 Task: Add an event with the title Second Lunch with Mentor, date '2024/05/10', time 8:50 AM to 10:50 AMand add a description: Welcome to our Effective Presentations Training Workshop, a dynamic and interactive session designed to enhance your presentation skills, boost your confidence, and empower you to deliver impactful and engaging presentations. This workshop is tailored for individuals who want to master the art of delivering effective presentations that captivate audiences and convey their messages with clarity and conviction.Select event color  Grape . Add location for the event as: 321 Dolmabahçe Palace, Istanbul, Turkey, logged in from the account softage.6@softage.netand send the event invitation to softage.7@softage.net and softage.8@softage.net. Set a reminder for the event Daily
Action: Mouse moved to (101, 125)
Screenshot: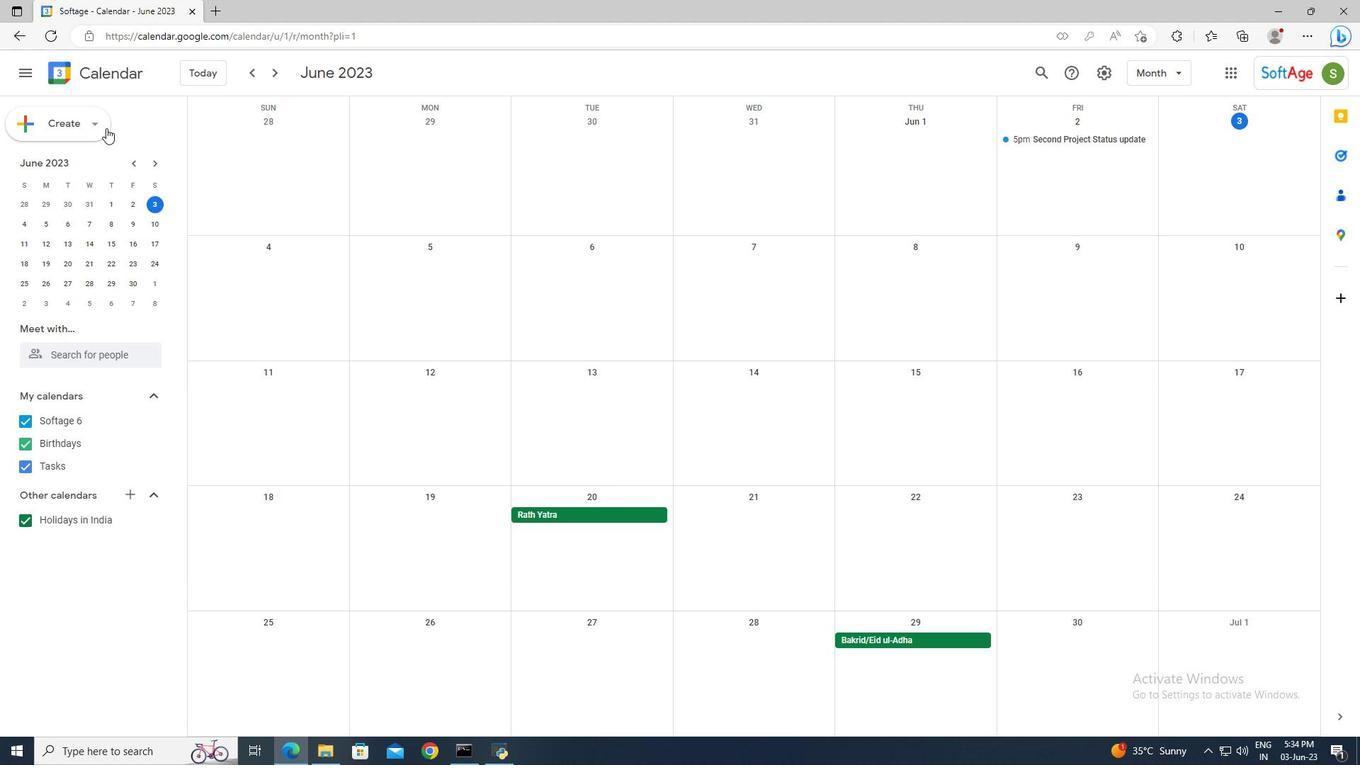 
Action: Mouse pressed left at (101, 125)
Screenshot: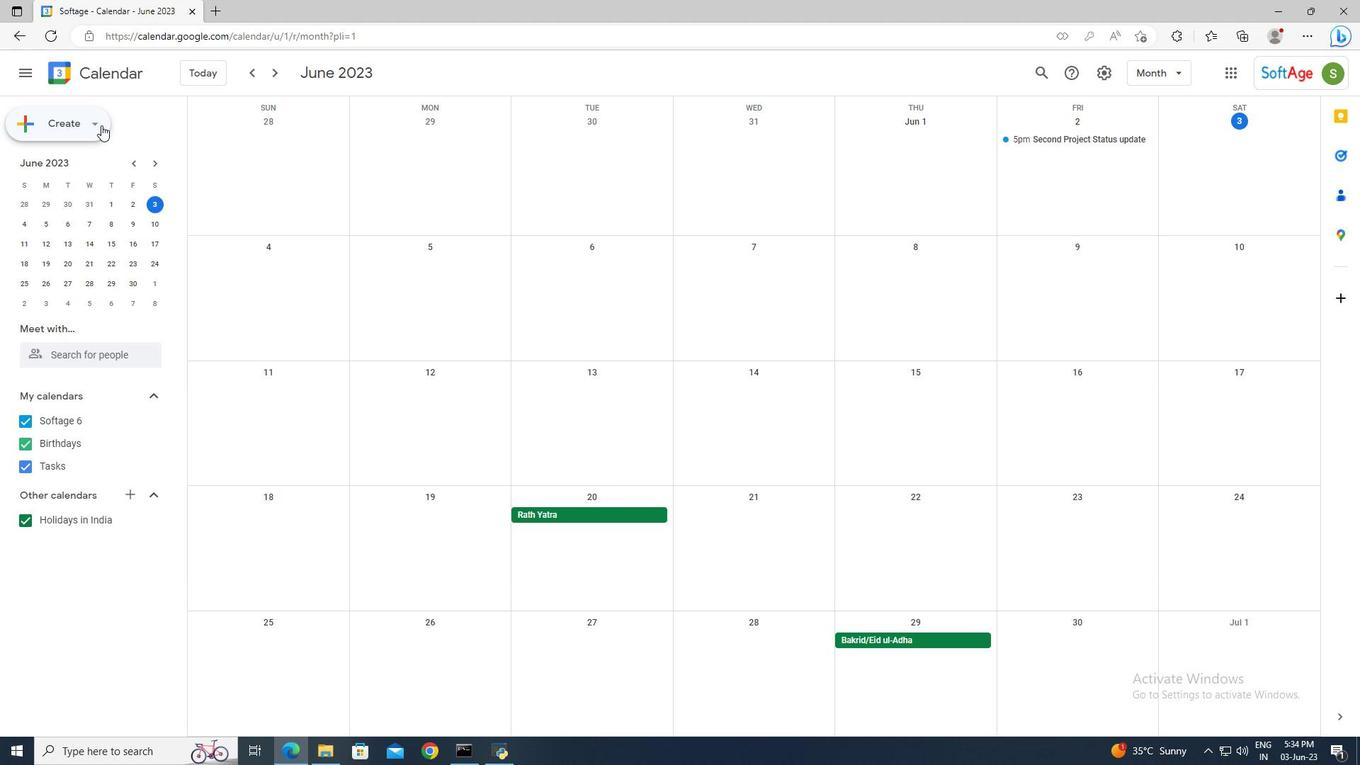 
Action: Mouse moved to (101, 159)
Screenshot: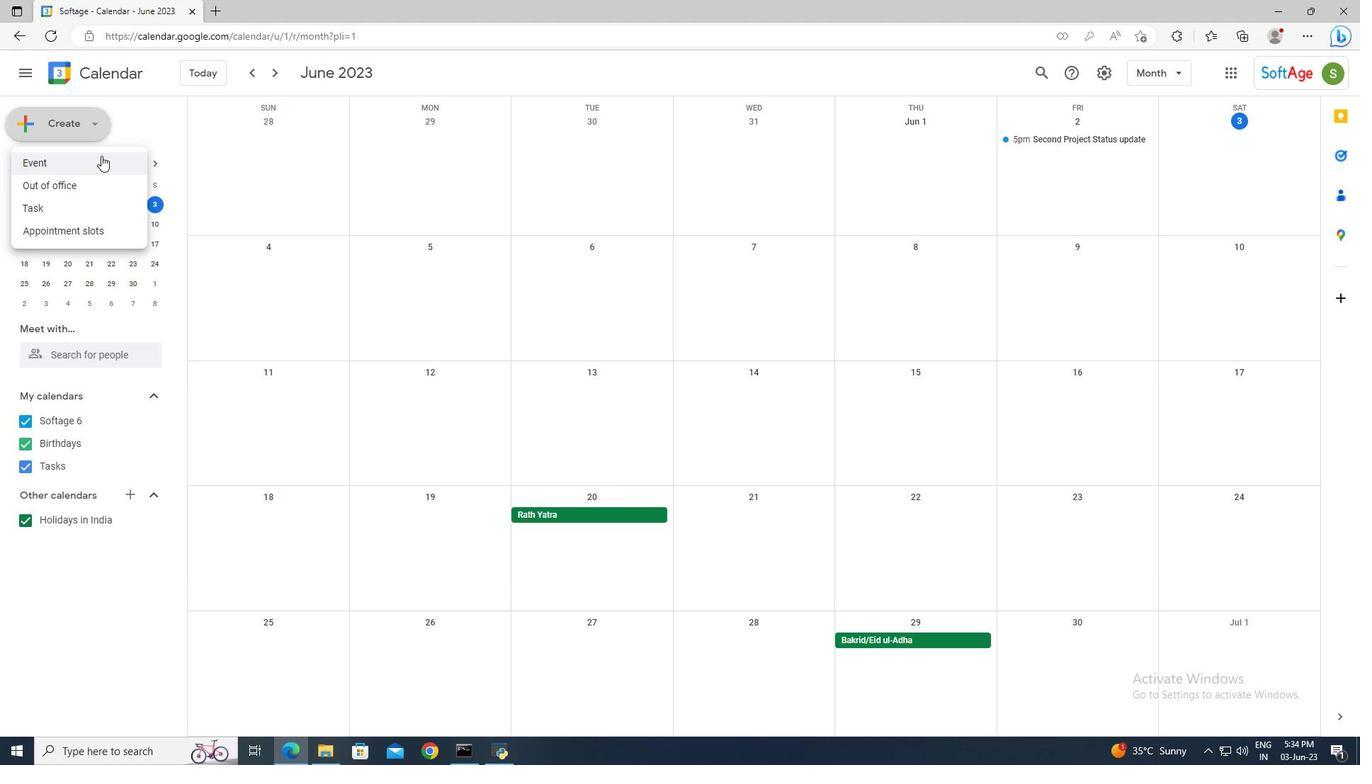
Action: Mouse pressed left at (101, 159)
Screenshot: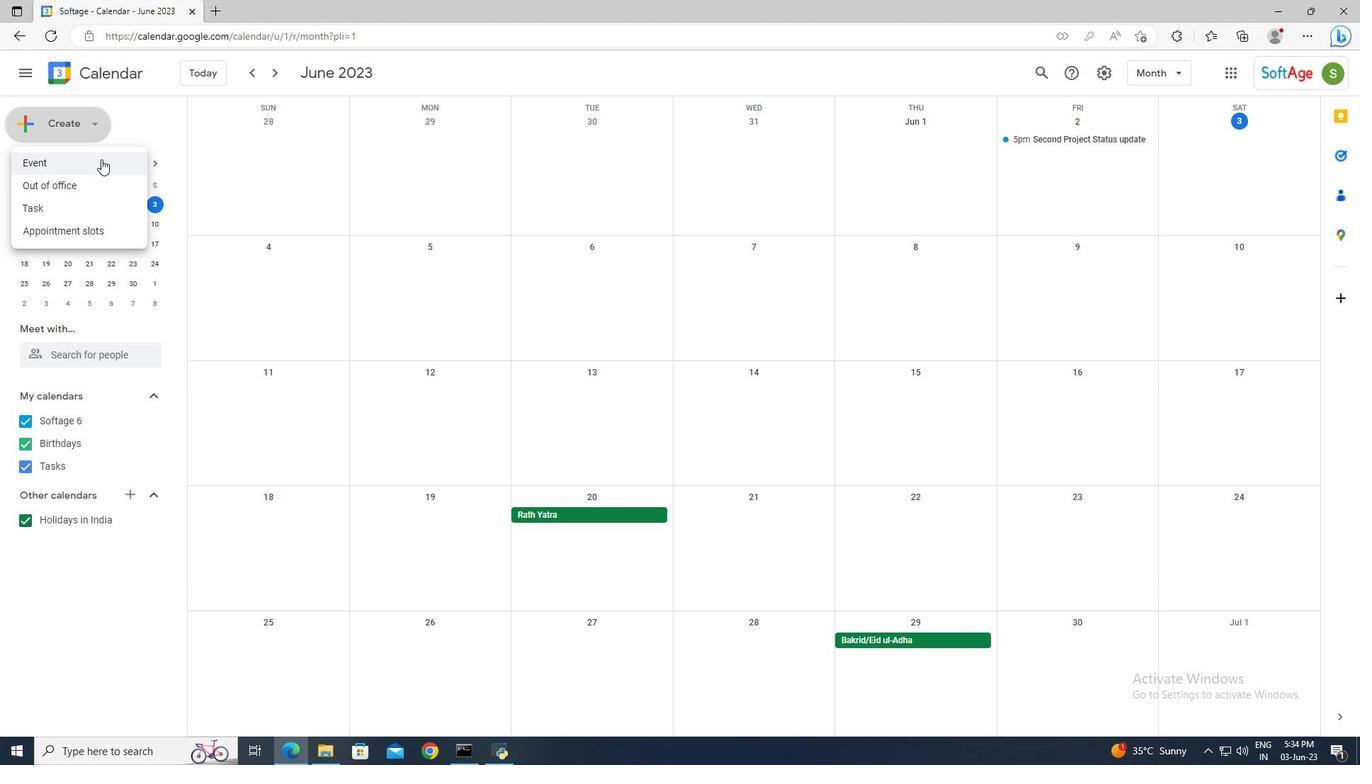 
Action: Mouse moved to (1064, 483)
Screenshot: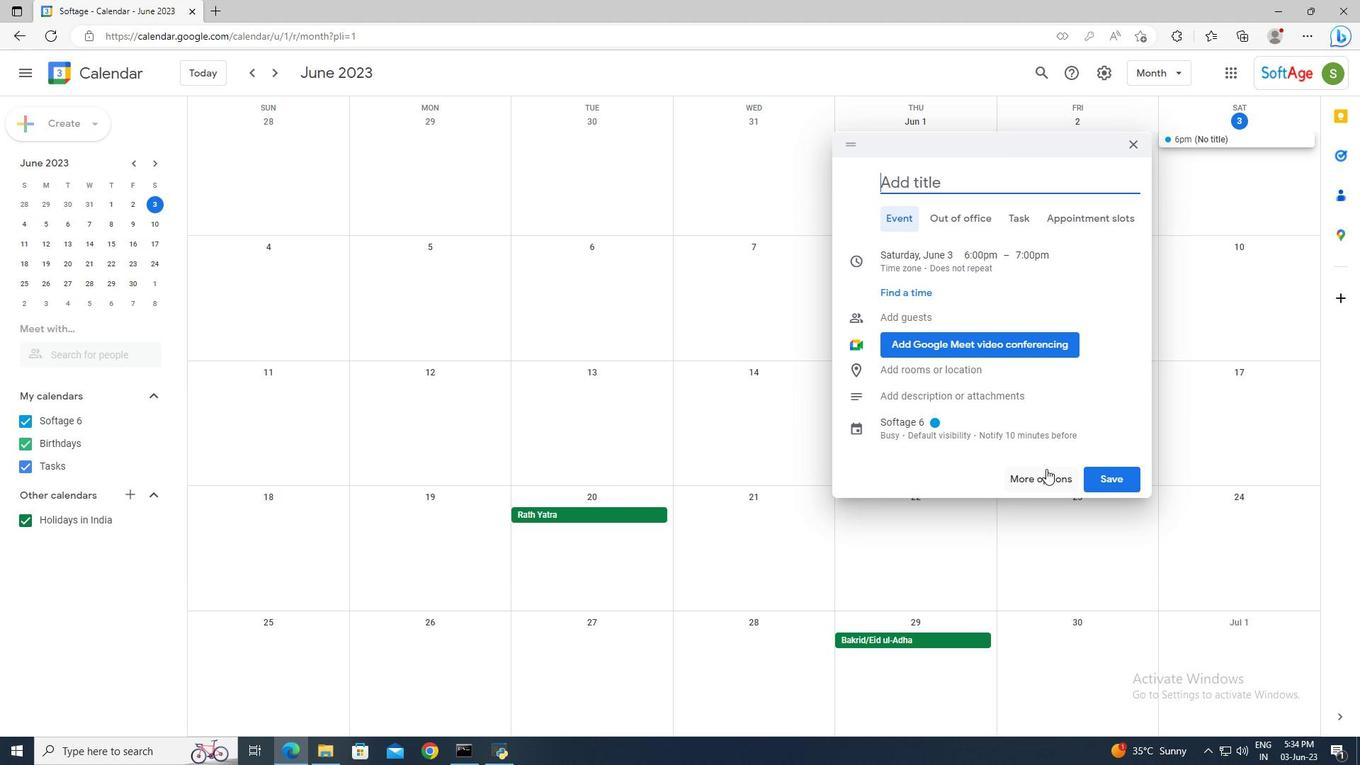 
Action: Mouse pressed left at (1064, 483)
Screenshot: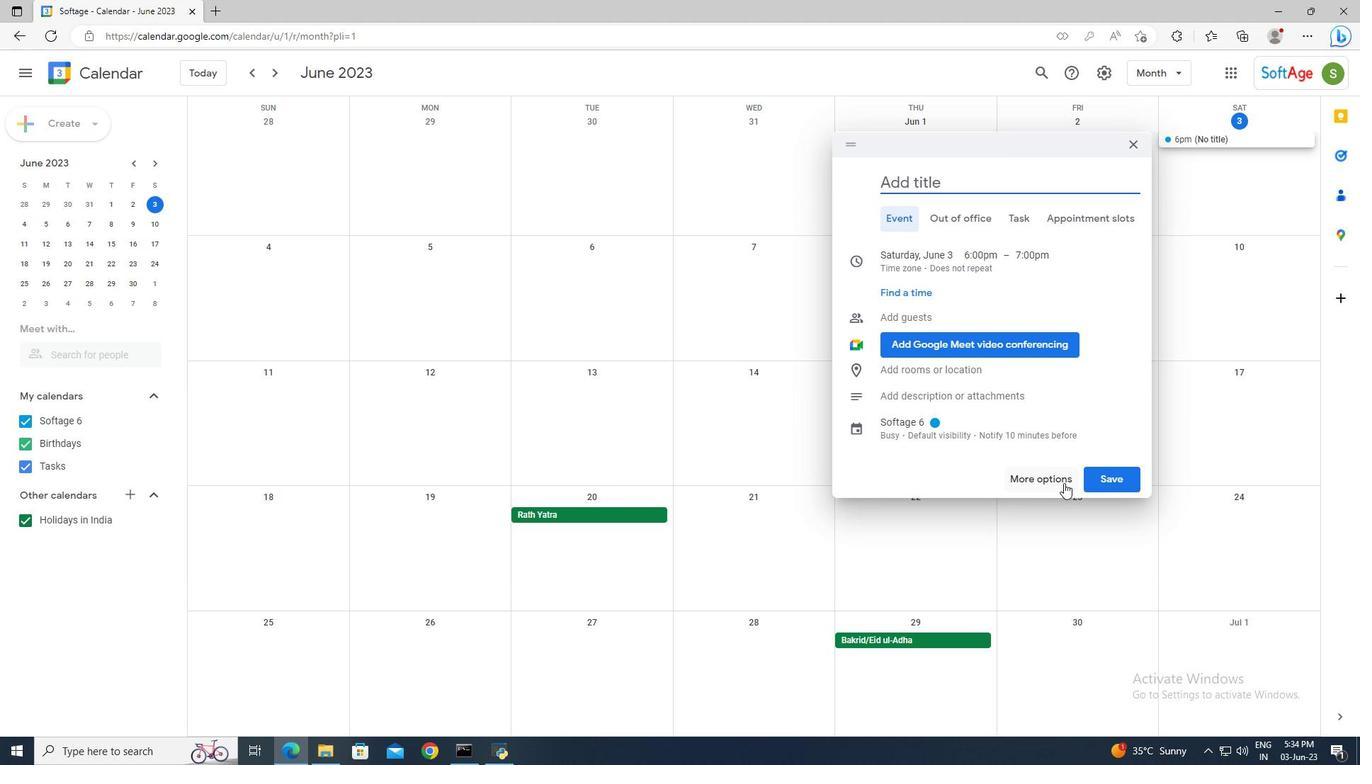 
Action: Mouse moved to (433, 88)
Screenshot: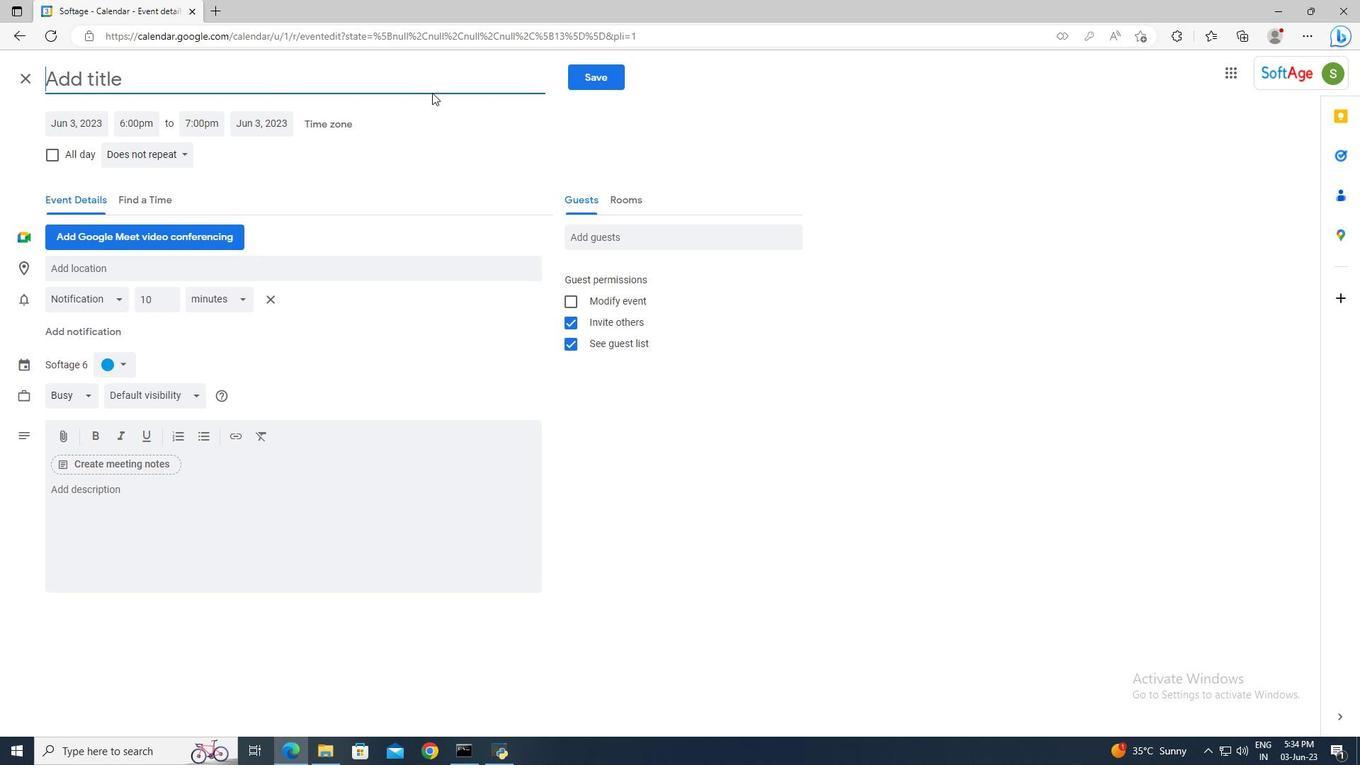 
Action: Mouse pressed left at (433, 88)
Screenshot: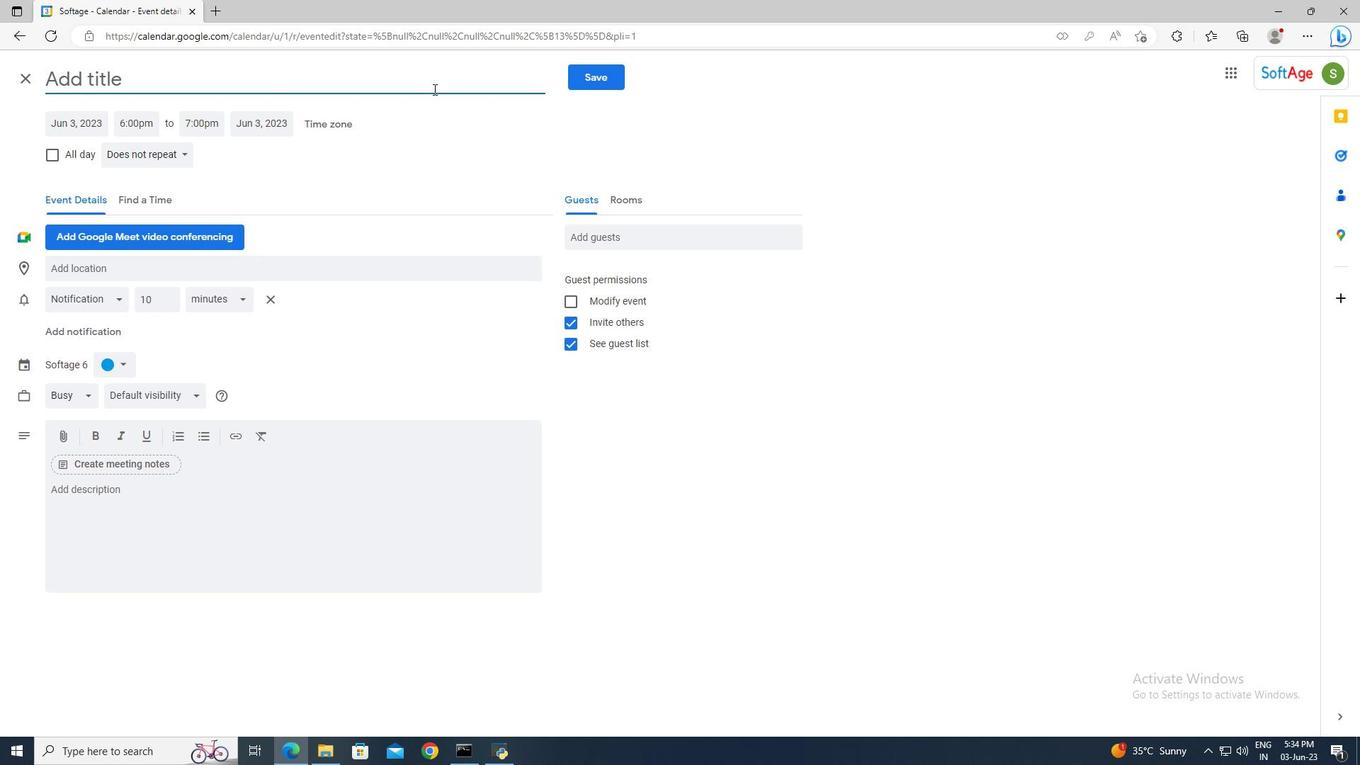 
Action: Mouse moved to (433, 87)
Screenshot: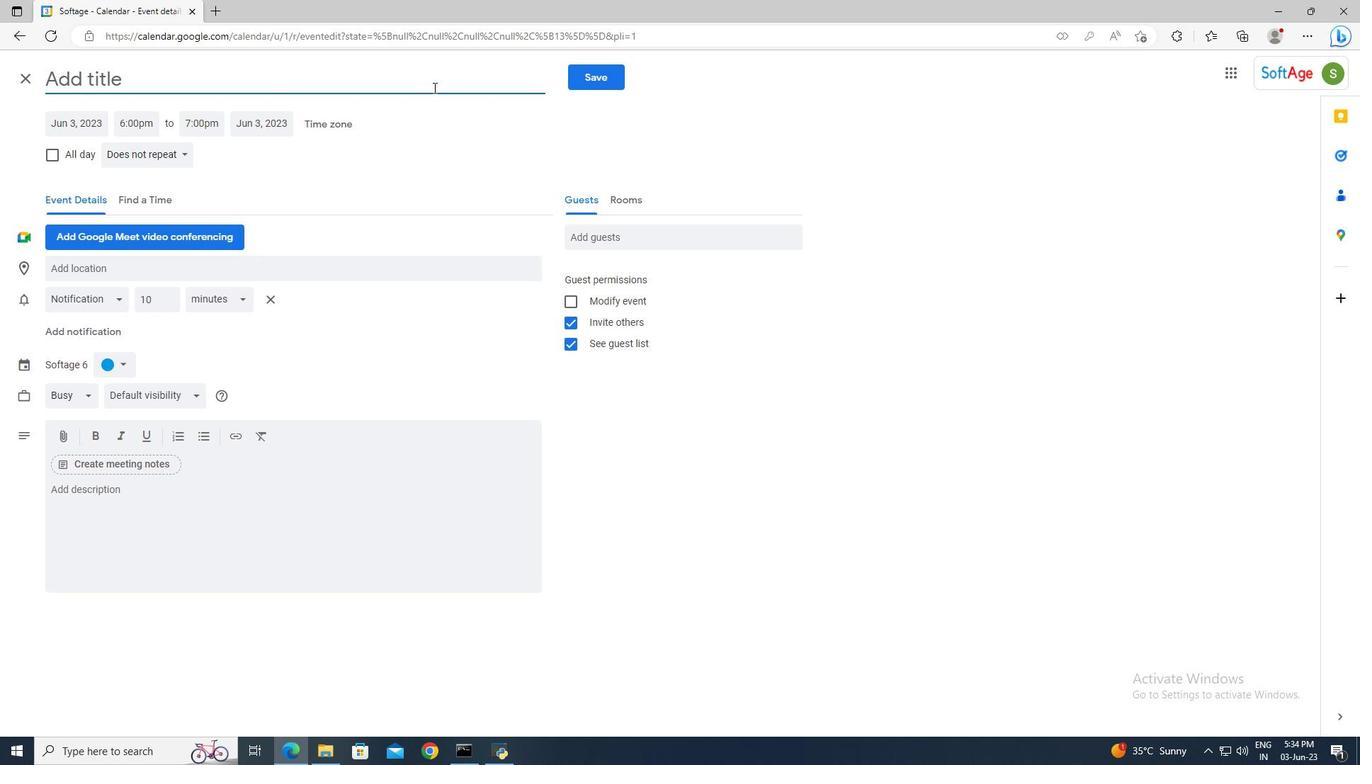 
Action: Key pressed <Key.shift>Second<Key.space><Key.shift>Lunch<Key.space>with<Key.space><Key.shift>Mentor
Screenshot: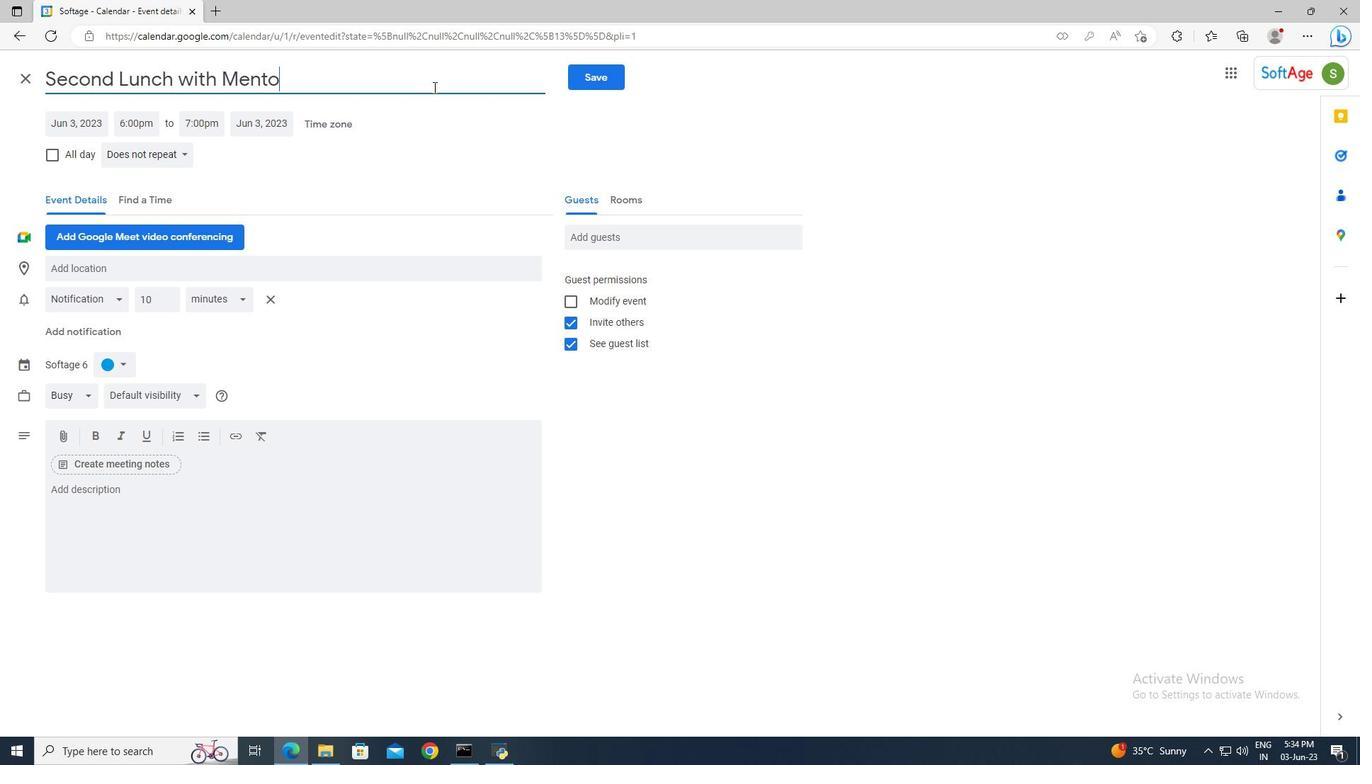 
Action: Mouse moved to (104, 119)
Screenshot: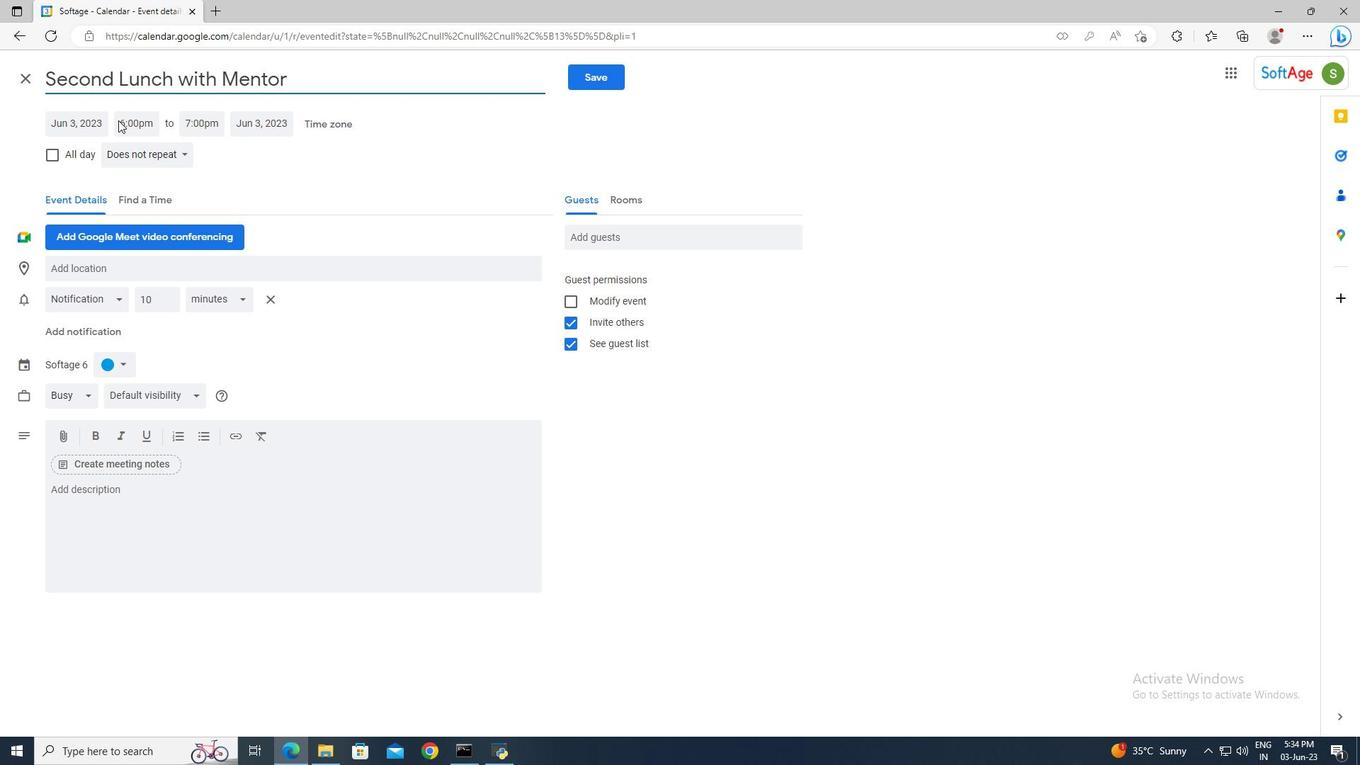 
Action: Mouse pressed left at (104, 119)
Screenshot: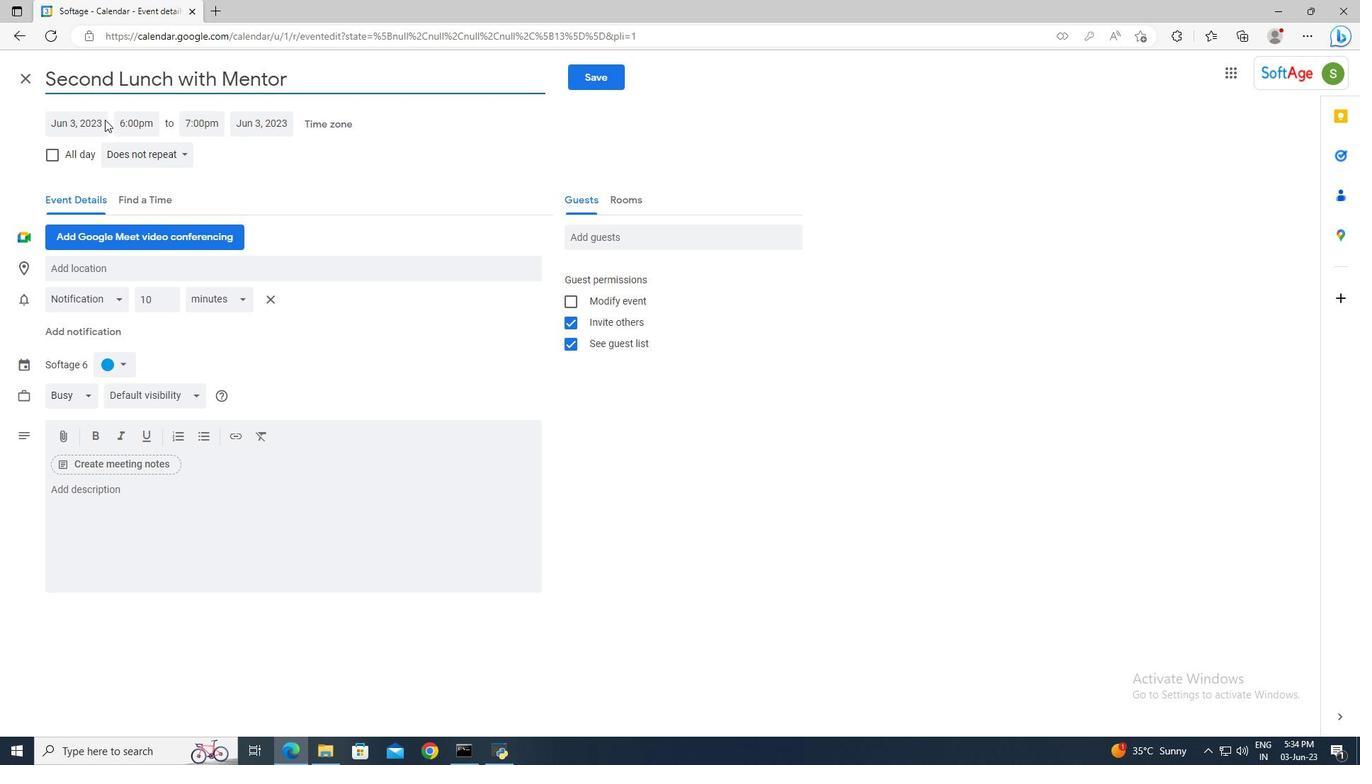 
Action: Mouse moved to (223, 153)
Screenshot: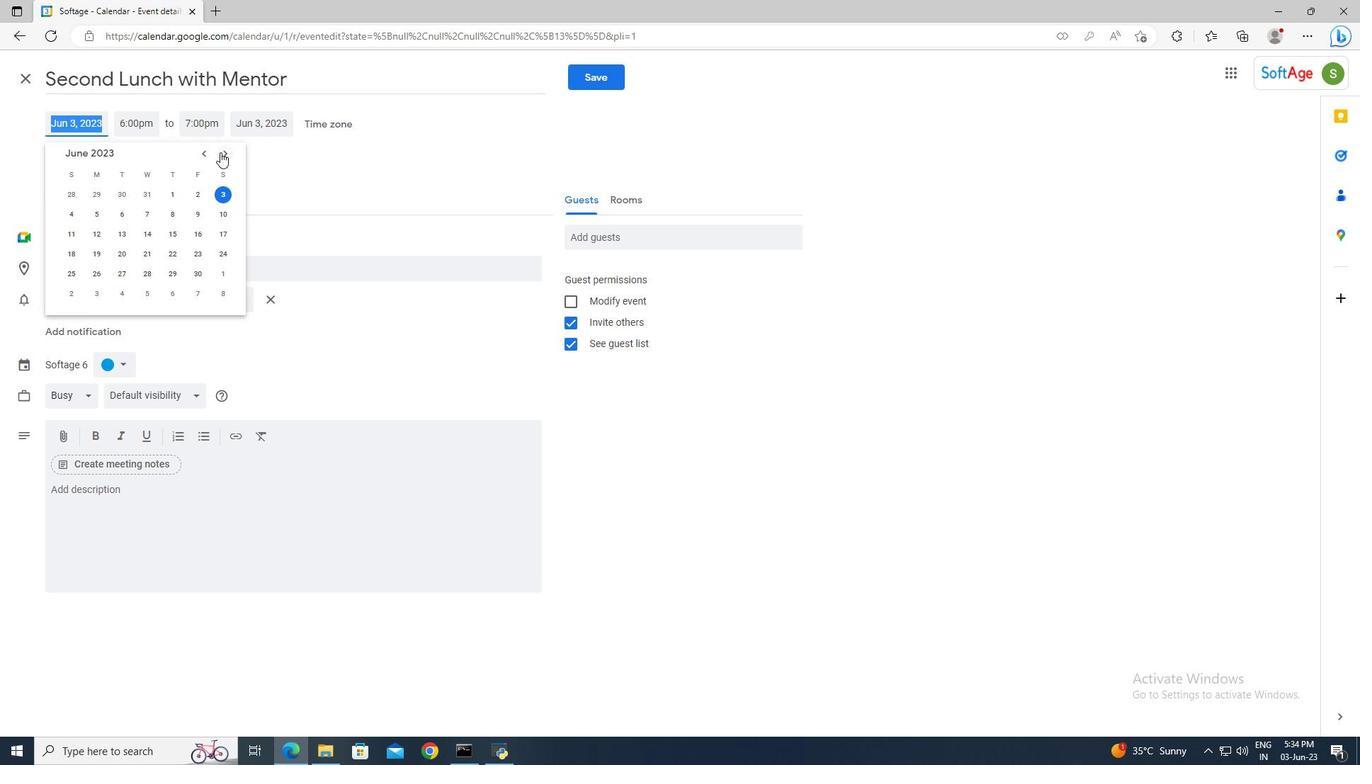 
Action: Mouse pressed left at (223, 153)
Screenshot: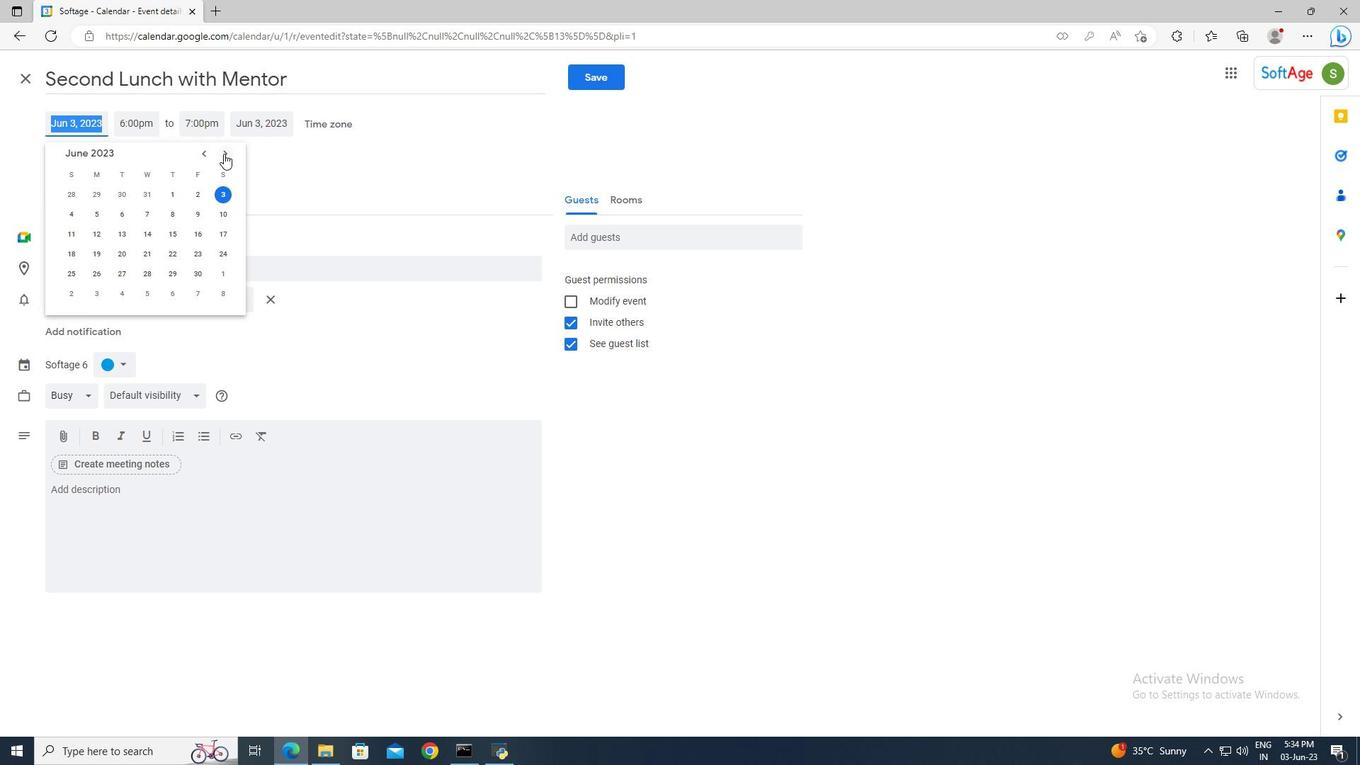 
Action: Mouse pressed left at (223, 153)
Screenshot: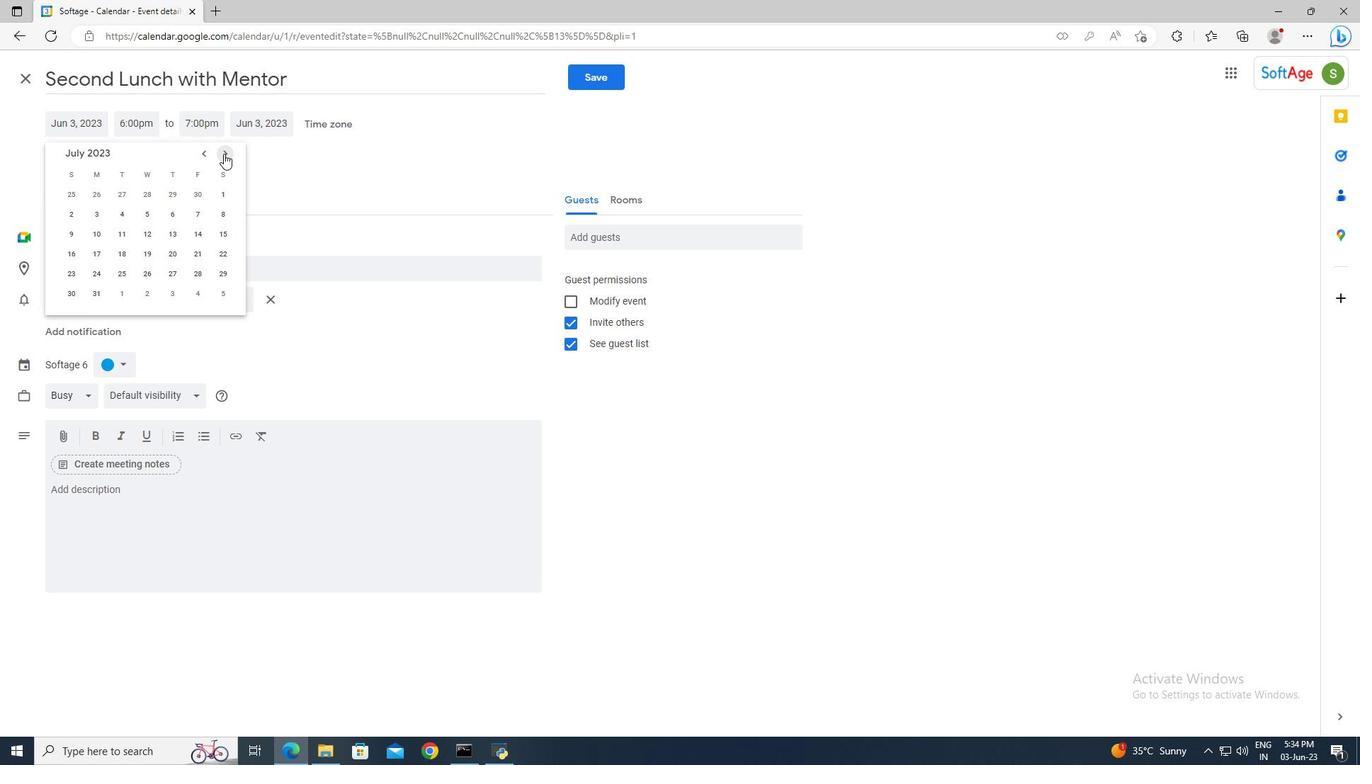 
Action: Mouse pressed left at (223, 153)
Screenshot: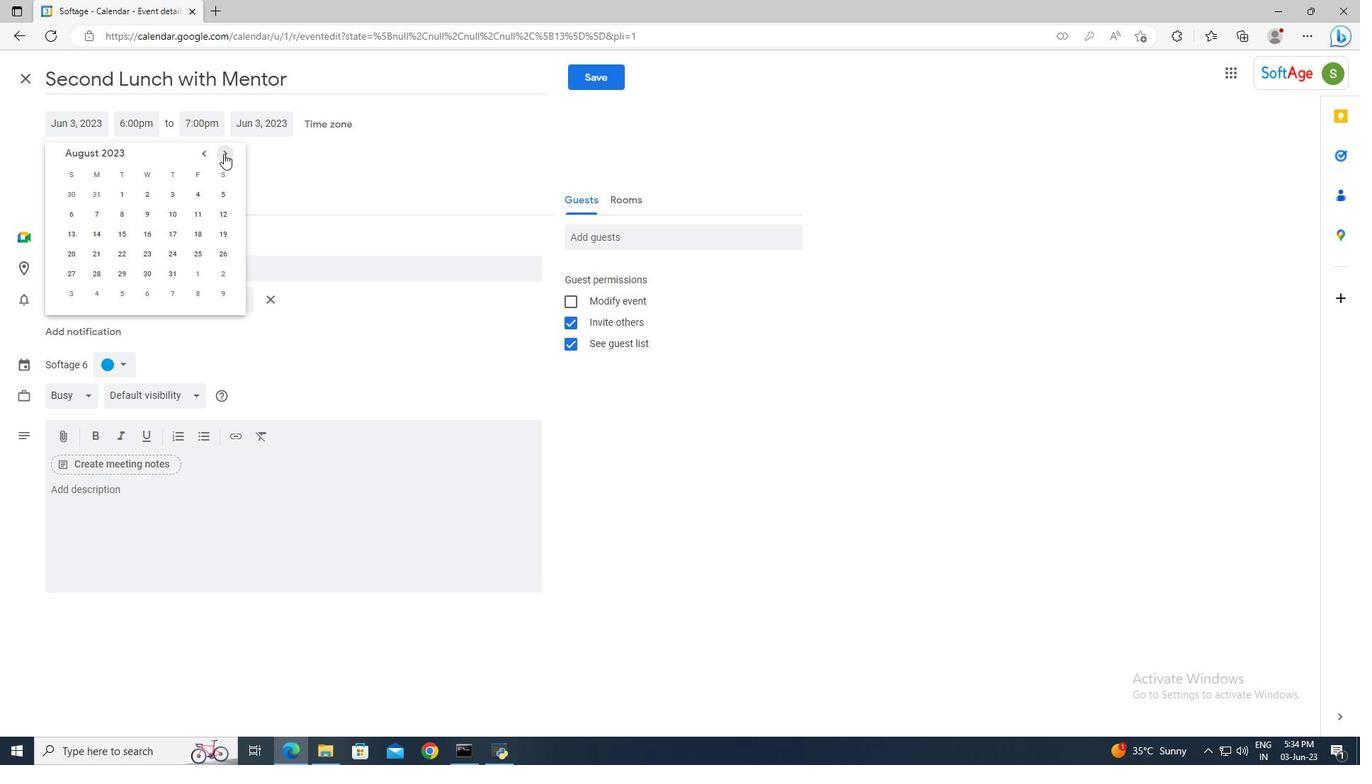 
Action: Mouse pressed left at (223, 153)
Screenshot: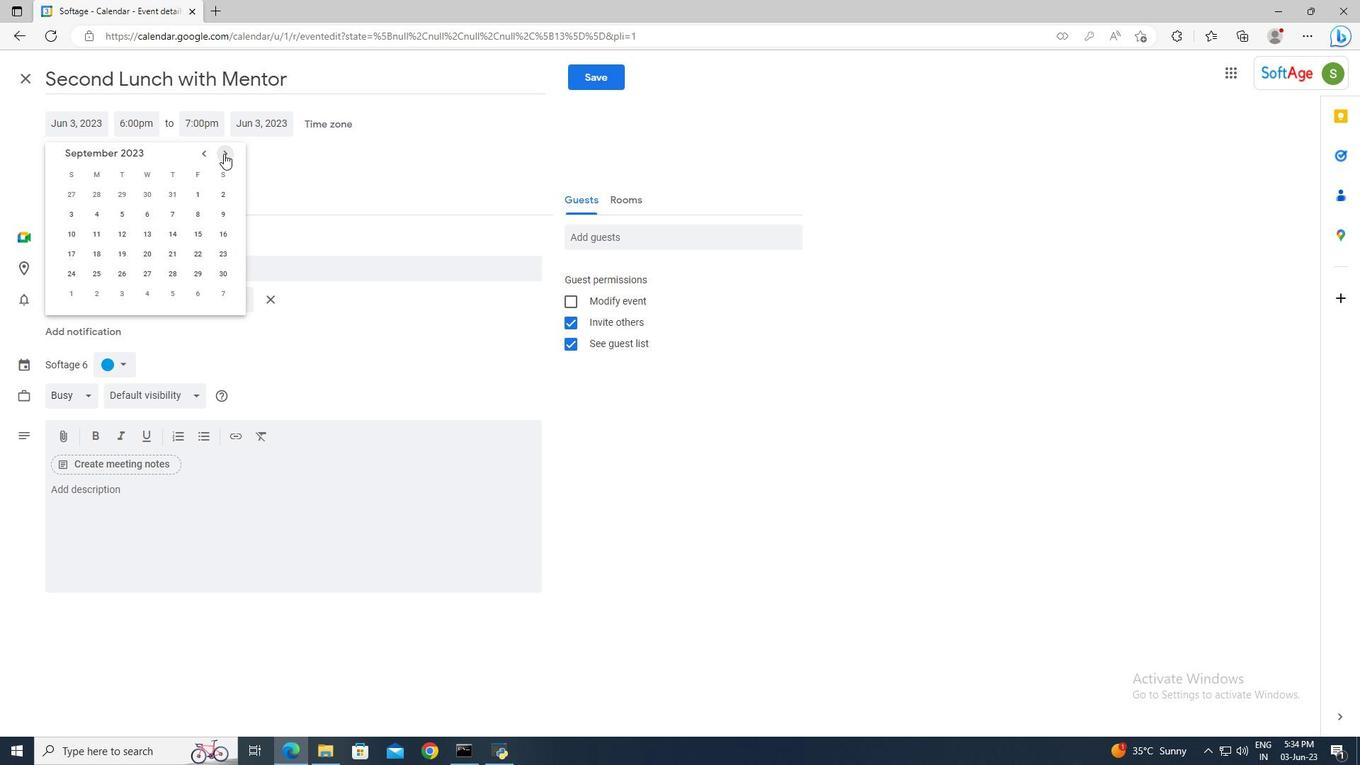 
Action: Mouse pressed left at (223, 153)
Screenshot: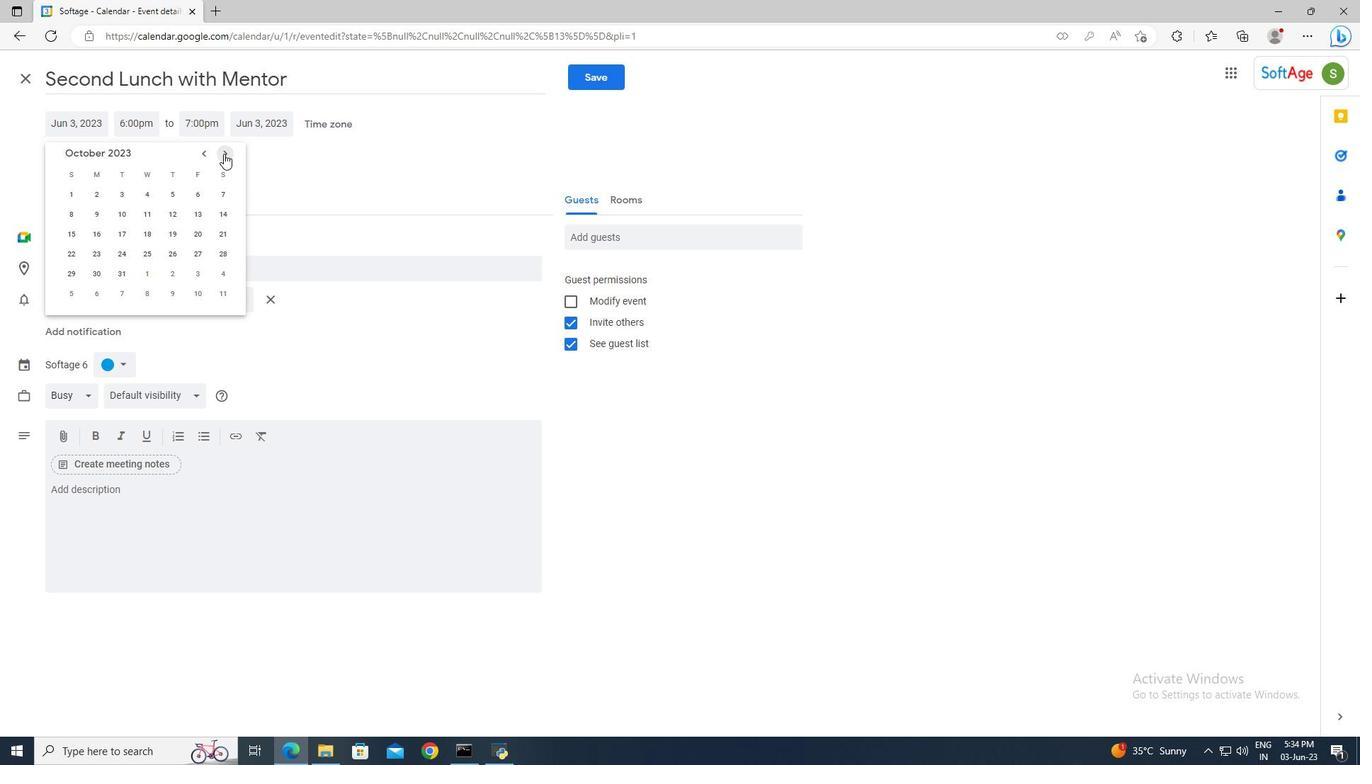 
Action: Mouse pressed left at (223, 153)
Screenshot: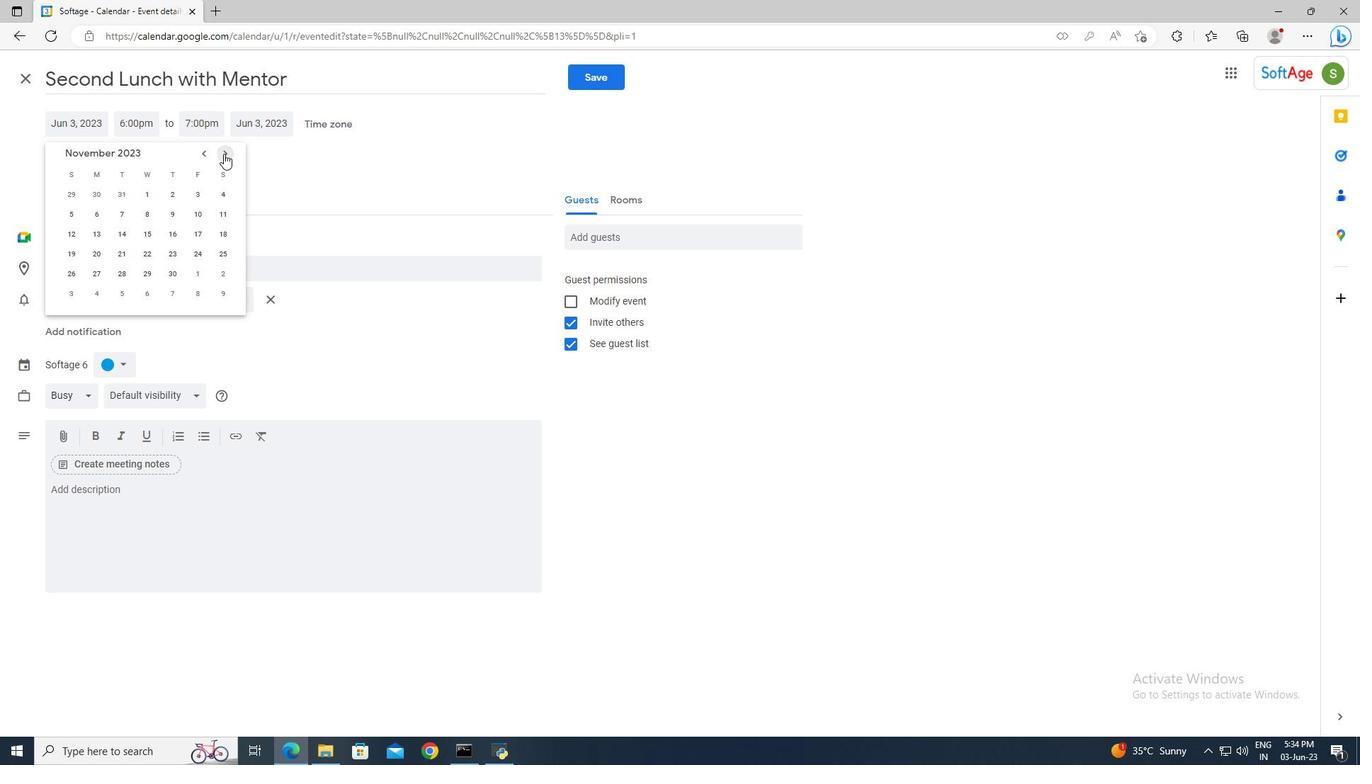 
Action: Mouse pressed left at (223, 153)
Screenshot: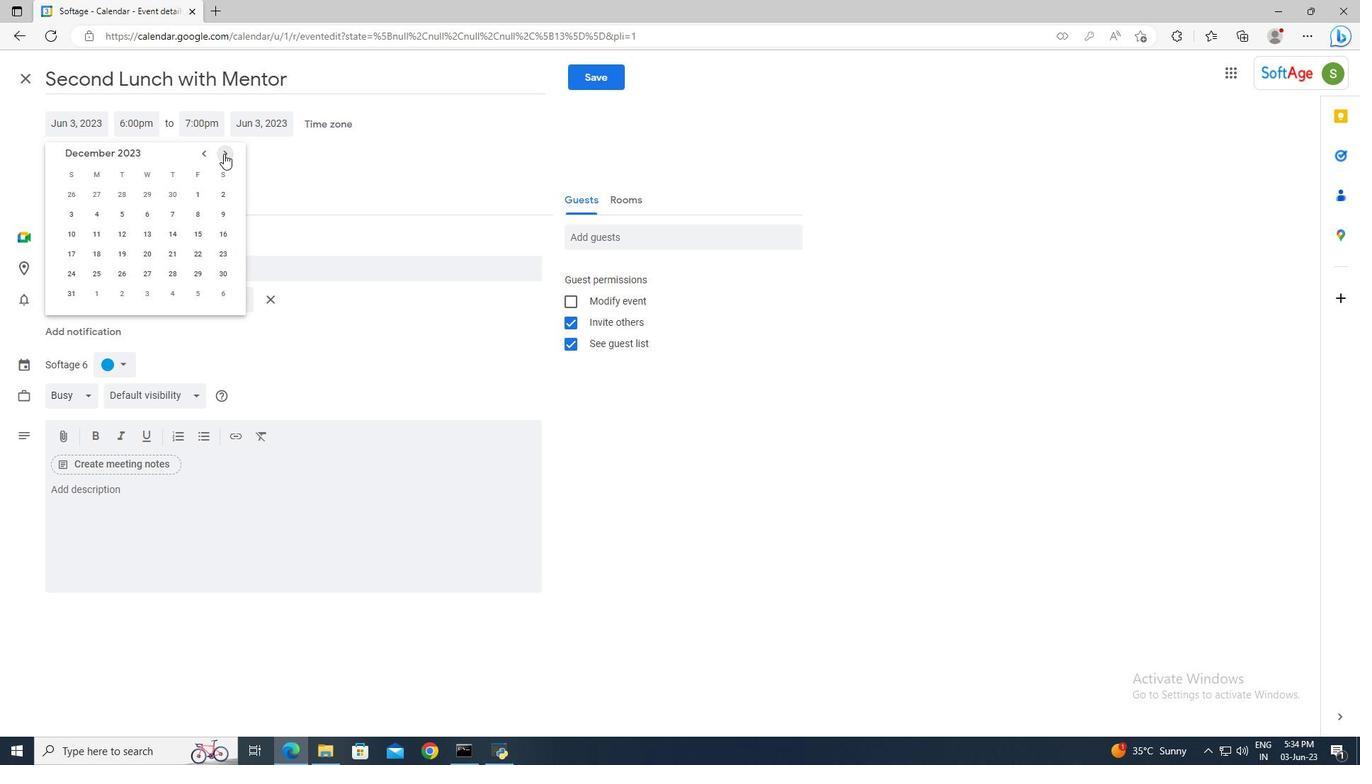 
Action: Mouse pressed left at (223, 153)
Screenshot: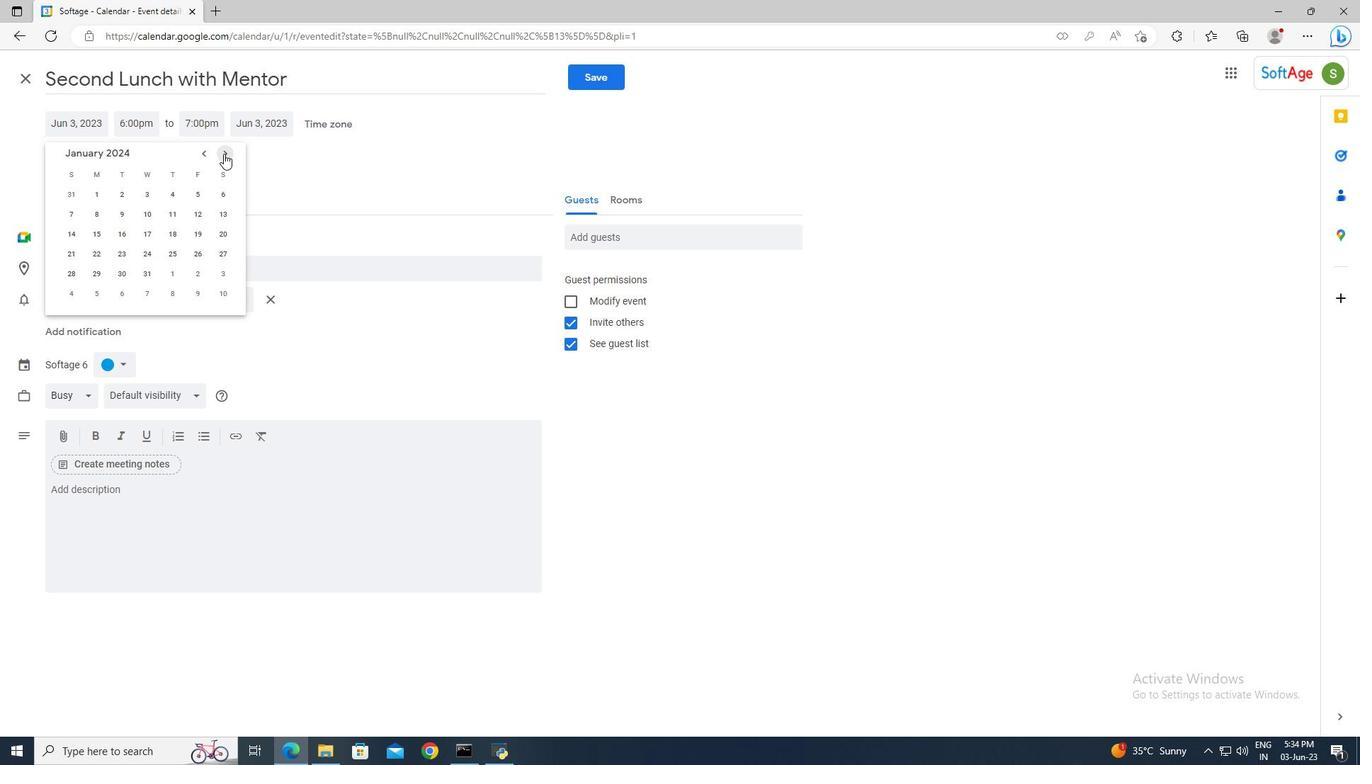 
Action: Mouse pressed left at (223, 153)
Screenshot: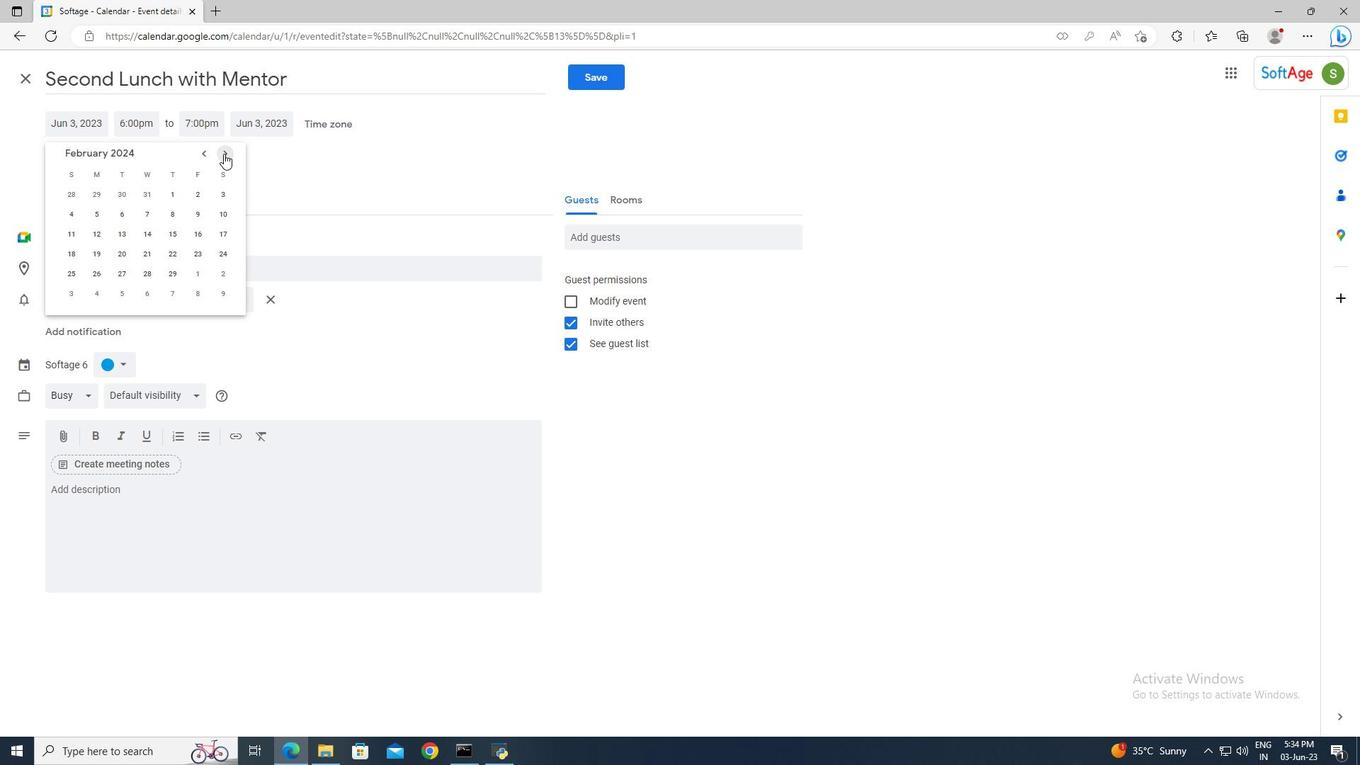 
Action: Mouse pressed left at (223, 153)
Screenshot: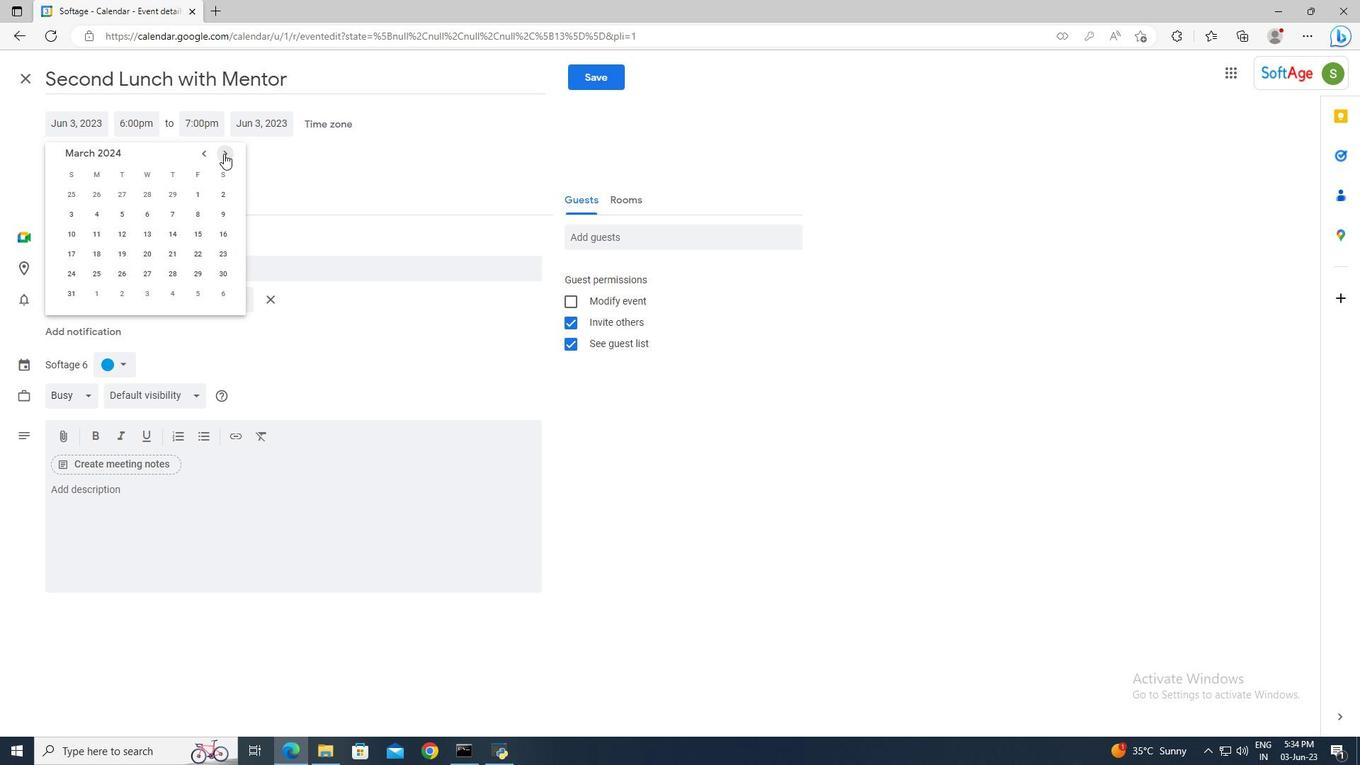 
Action: Mouse pressed left at (223, 153)
Screenshot: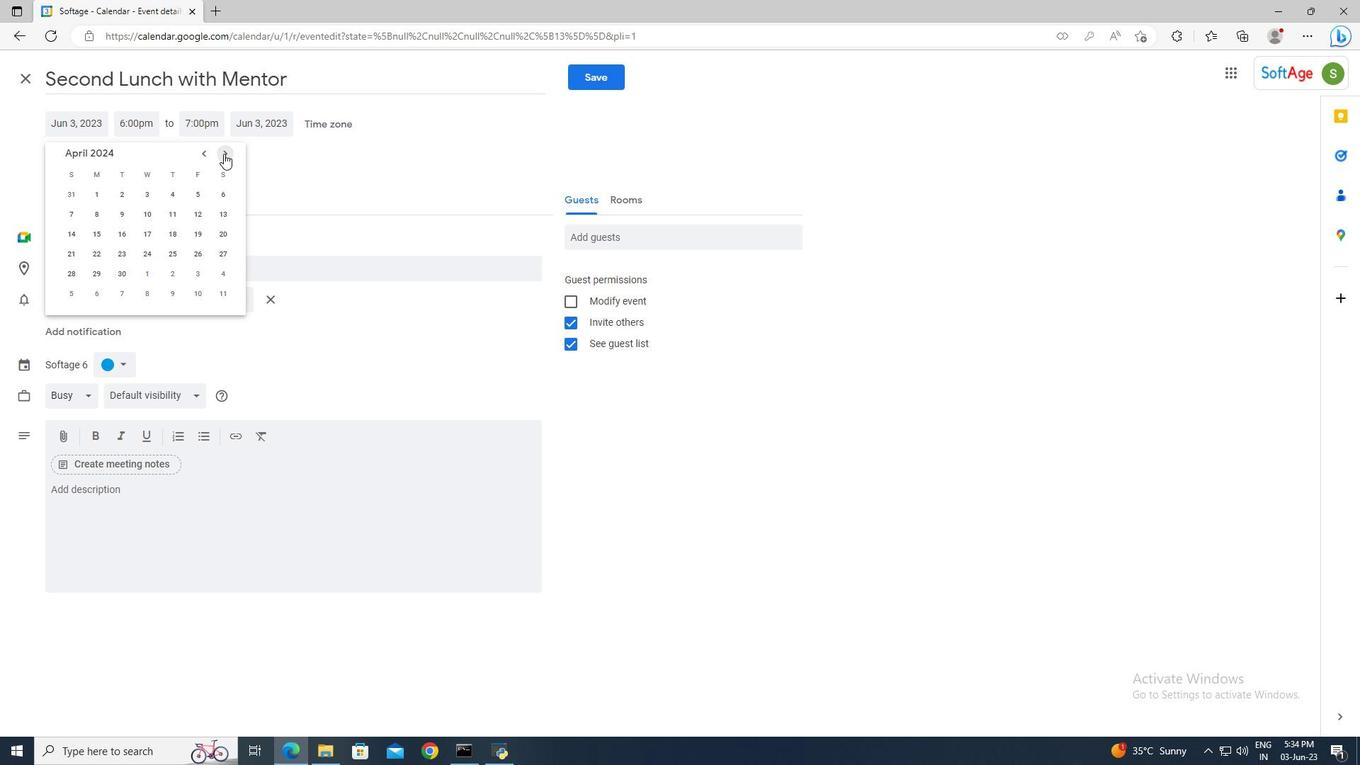 
Action: Mouse moved to (204, 212)
Screenshot: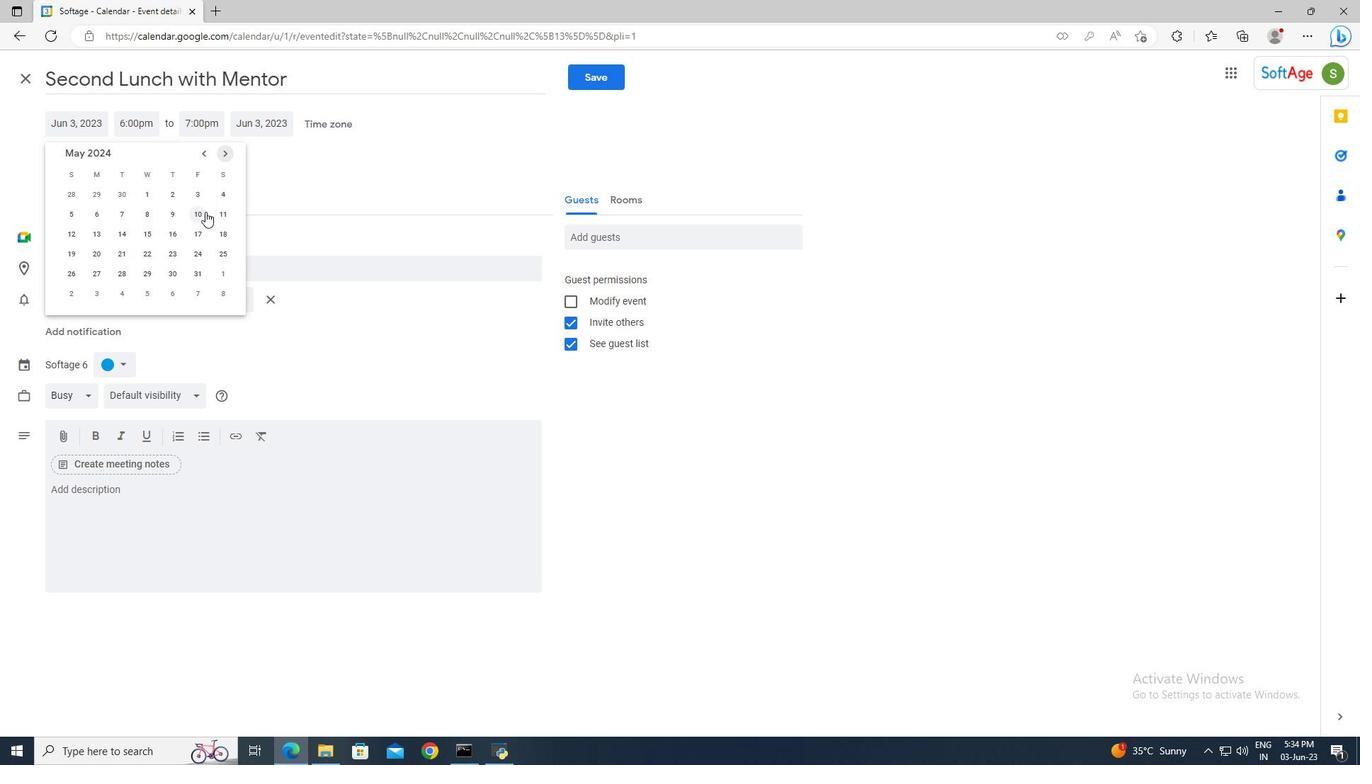 
Action: Mouse pressed left at (204, 212)
Screenshot: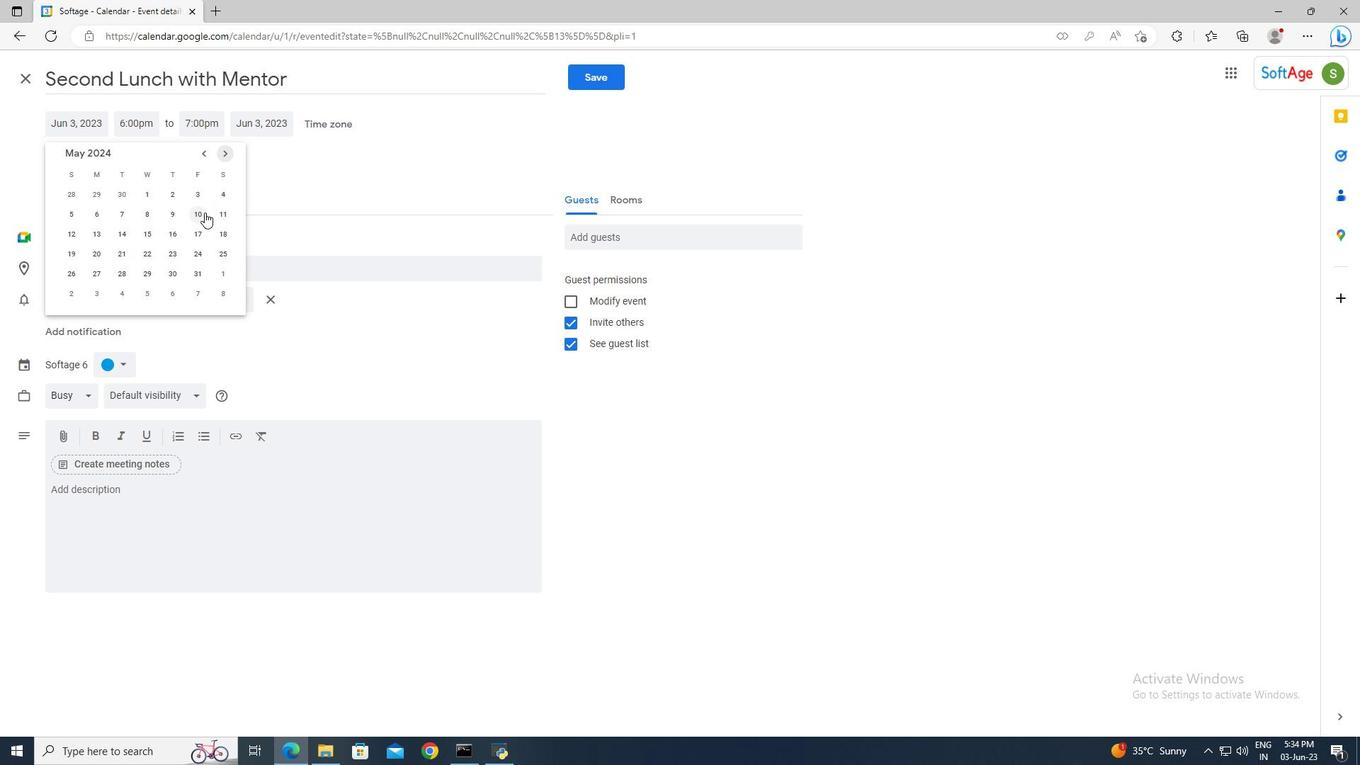 
Action: Mouse moved to (147, 126)
Screenshot: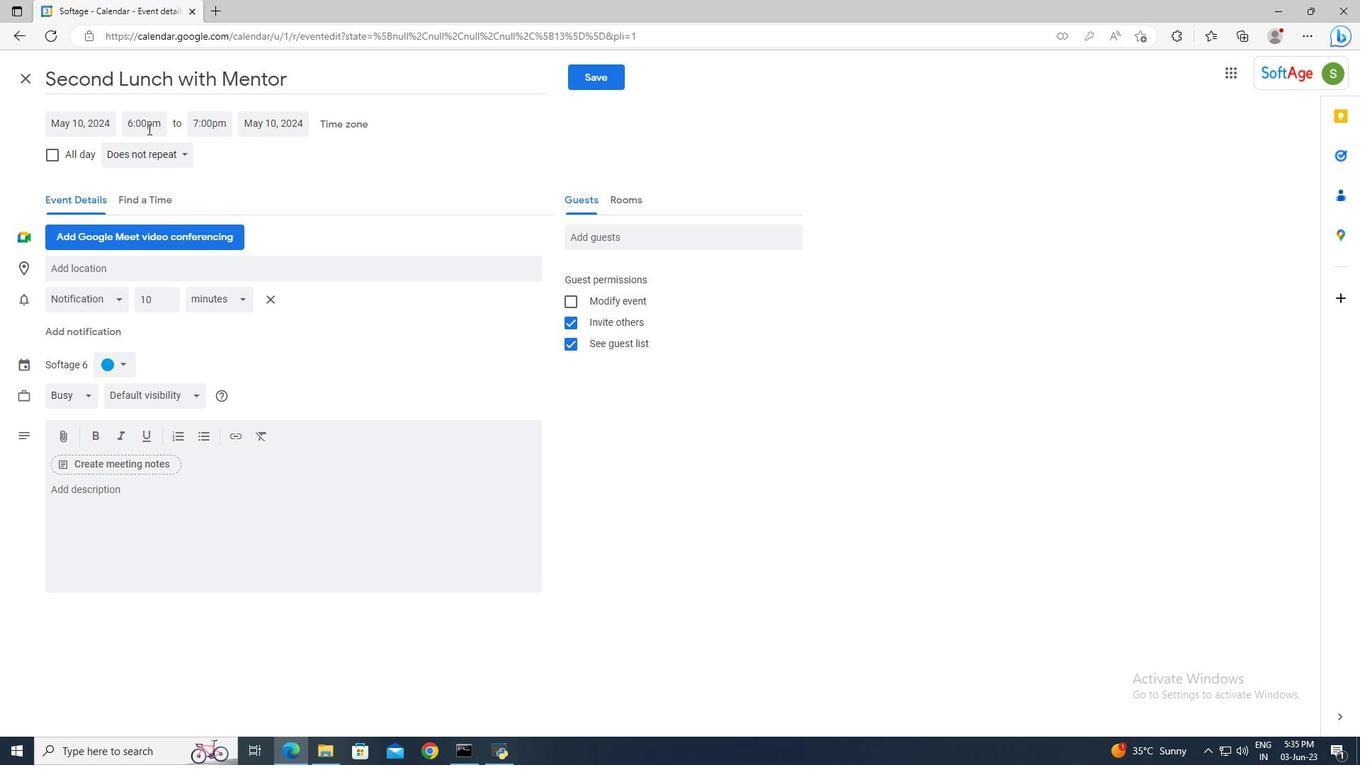 
Action: Mouse pressed left at (147, 126)
Screenshot: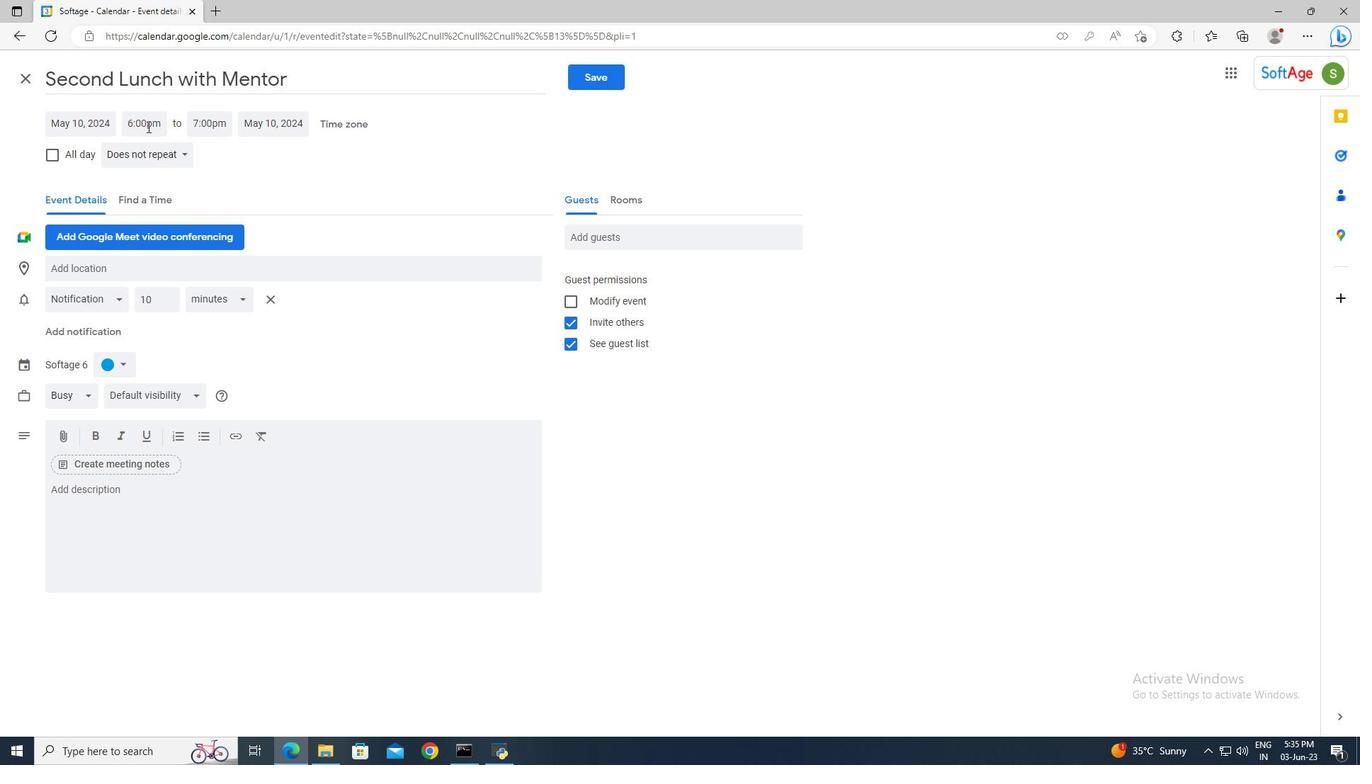 
Action: Key pressed 8<Key.shift_r>:50am<Key.enter><Key.tab>10<Key.shift>:50<Key.enter>
Screenshot: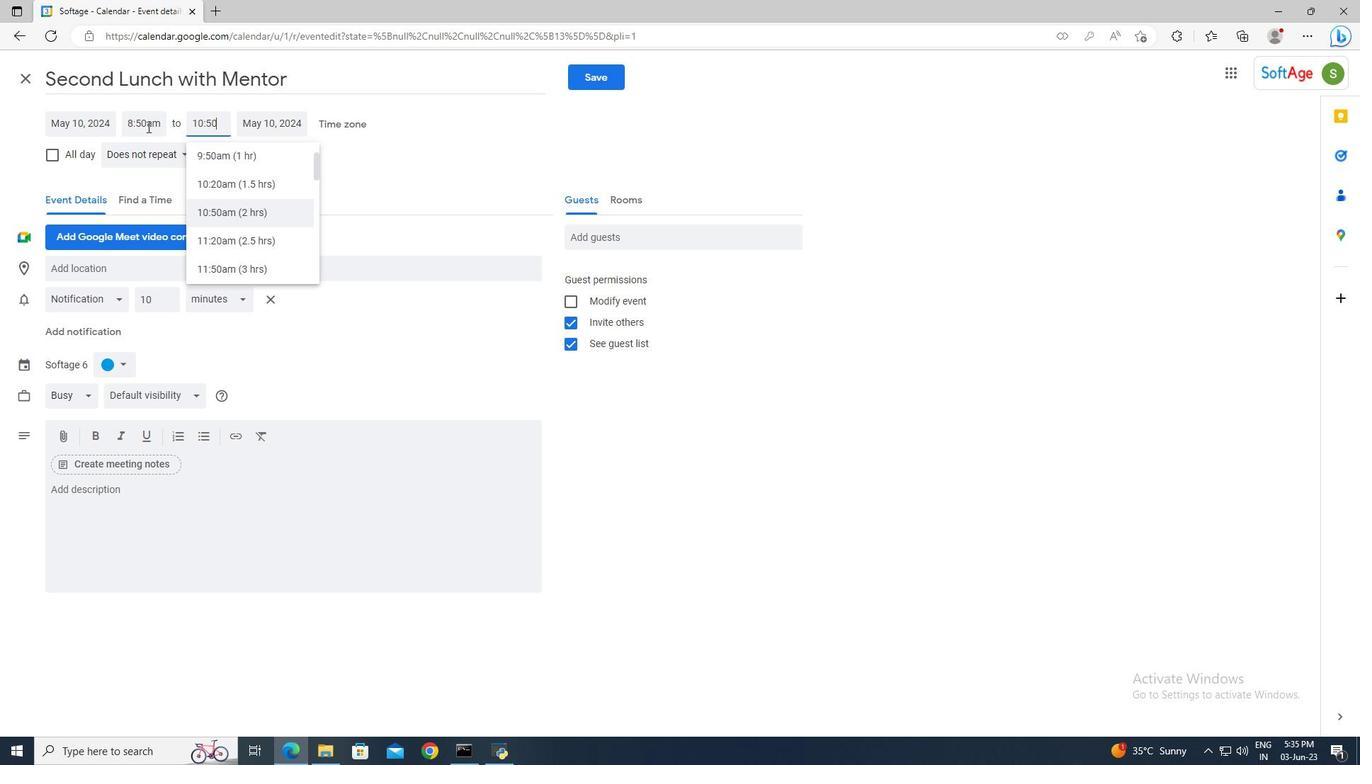 
Action: Mouse moved to (155, 505)
Screenshot: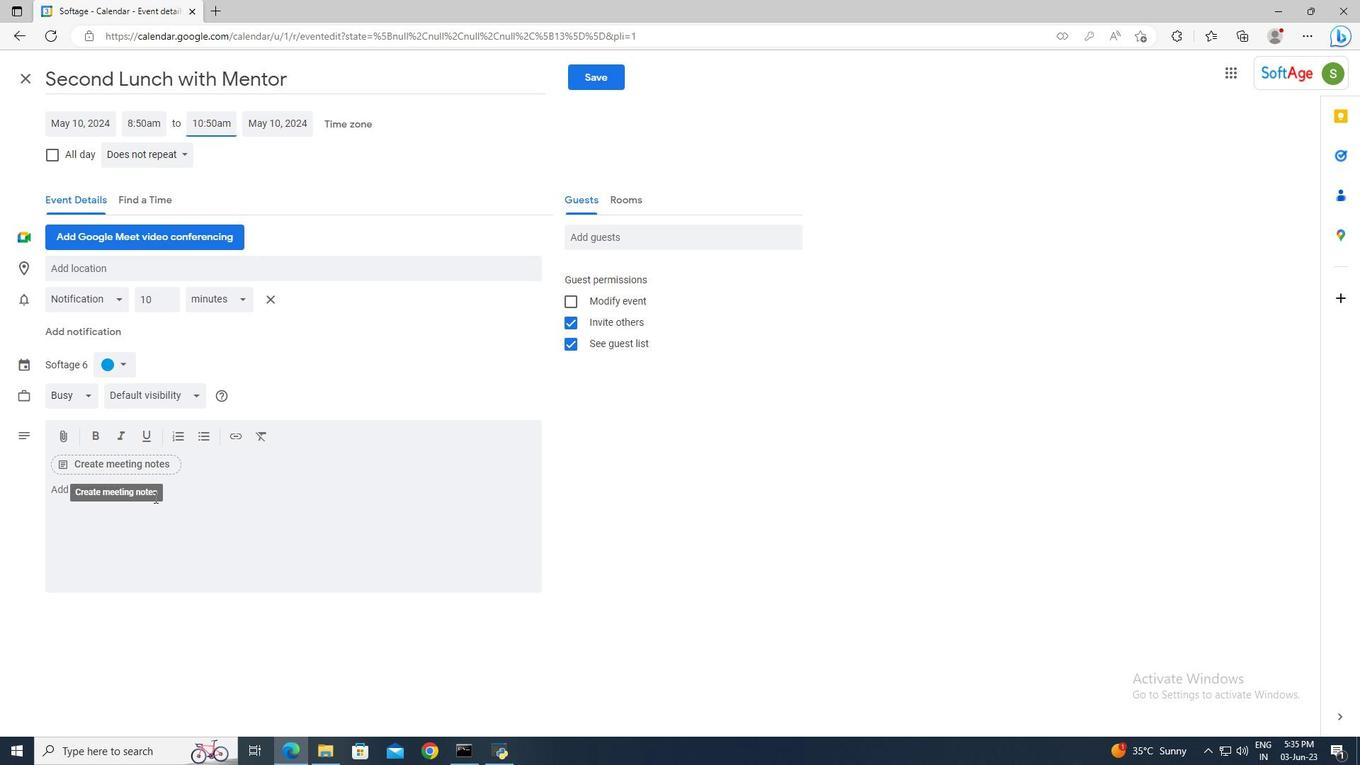 
Action: Mouse pressed left at (155, 505)
Screenshot: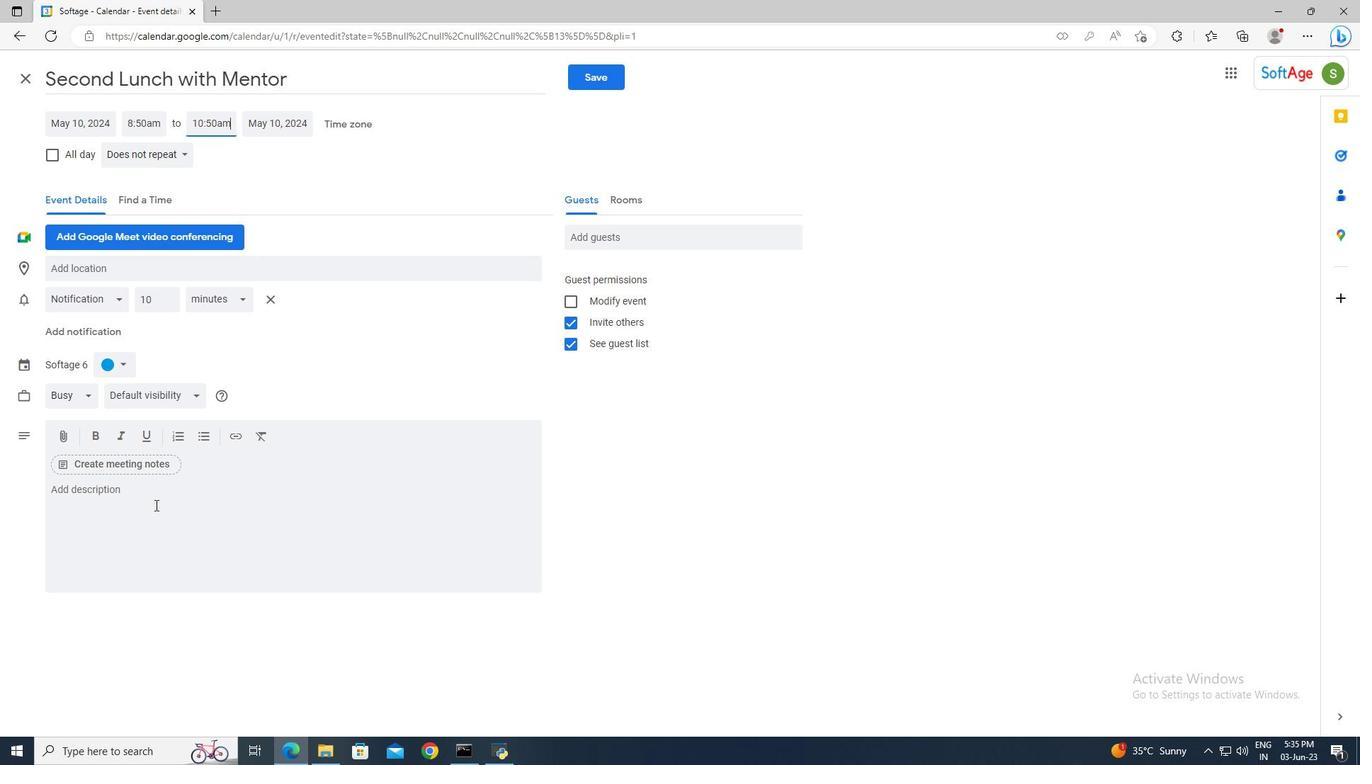 
Action: Key pressed <Key.shift>Welcome<Key.space>to<Key.space>our<Key.space><Key.shift>Effective<Key.space><Key.shift>Presentations<Key.space><Key.shift>Training<Key.space><Key.shift_r>Workshop,<Key.space>a<Key.space>dynamic<Key.space>and<Key.space>interactive<Key.space>session<Key.space>designed<Key.space>to<Key.space>enhance<Key.space>your<Key.space>presentation<Key.space>skills,<Key.space>boost<Key.space>your<Key.space>confidence,<Key.space>and<Key.space>empower<Key.space>you<Key.space>to<Key.space>deliver<Key.space>impactful<Key.space>and<Key.space>engaging<Key.space>presentations.<Key.space><Key.shift>This<Key.space>workshop<Key.space>is<Key.space>tailored<Key.space>for<Key.space>individuals<Key.space>who<Key.space>want<Key.space>to<Key.space>master<Key.space>the<Key.space>art<Key.space>of<Key.space>delivering<Key.space>effective<Key.space>presentations<Key.space>that<Key.space>captivate<Key.space>audiences<Key.space>and<Key.space>convey<Key.space>their<Key.space>messages<Key.space>with<Key.space>clarity<Key.space>and<Key.space>conviction.
Screenshot: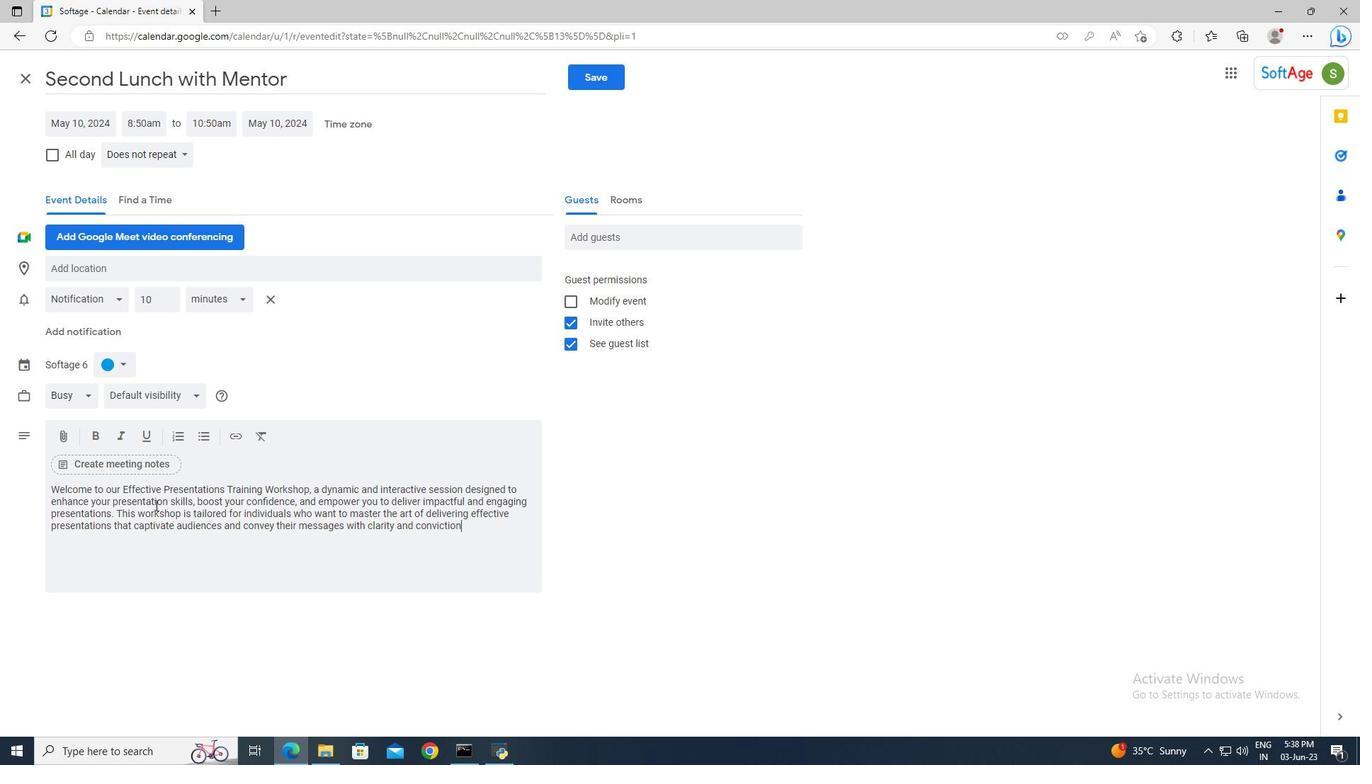 
Action: Mouse moved to (119, 365)
Screenshot: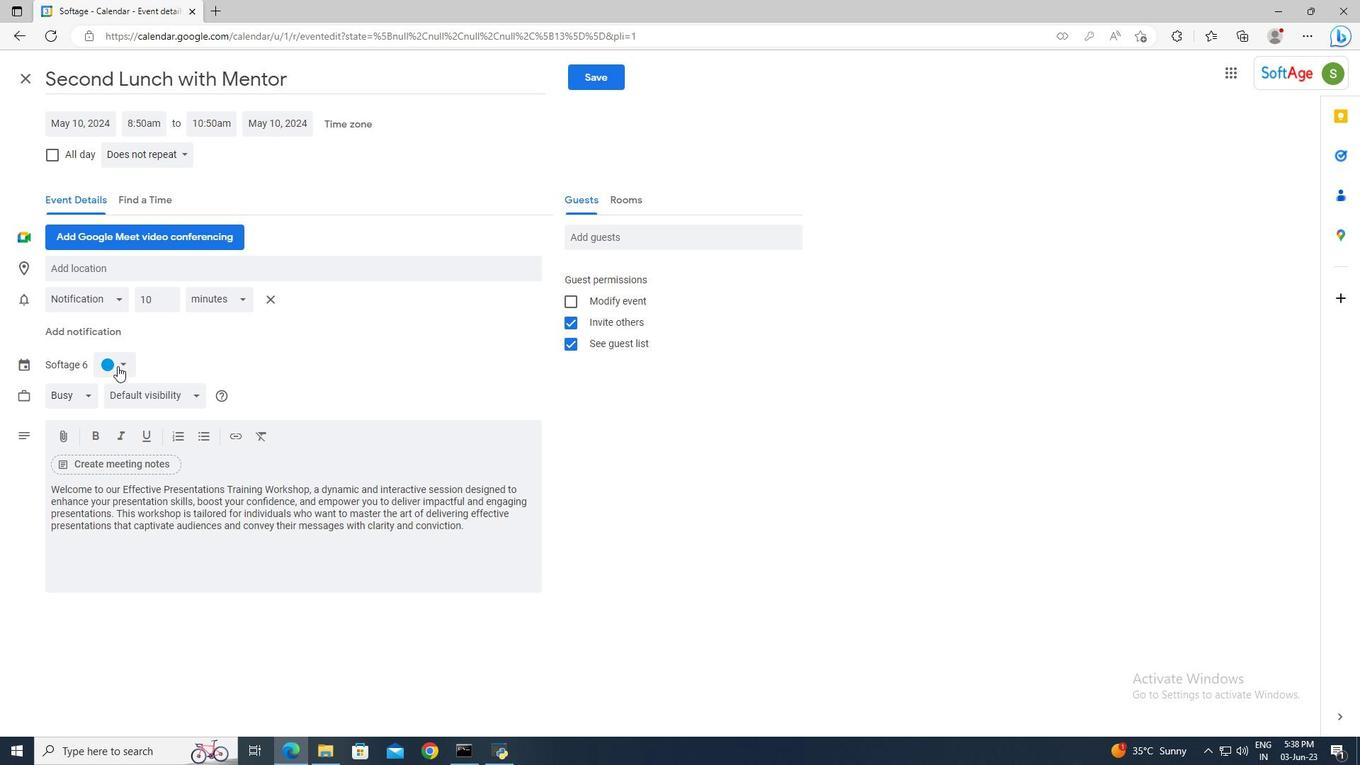 
Action: Mouse pressed left at (119, 365)
Screenshot: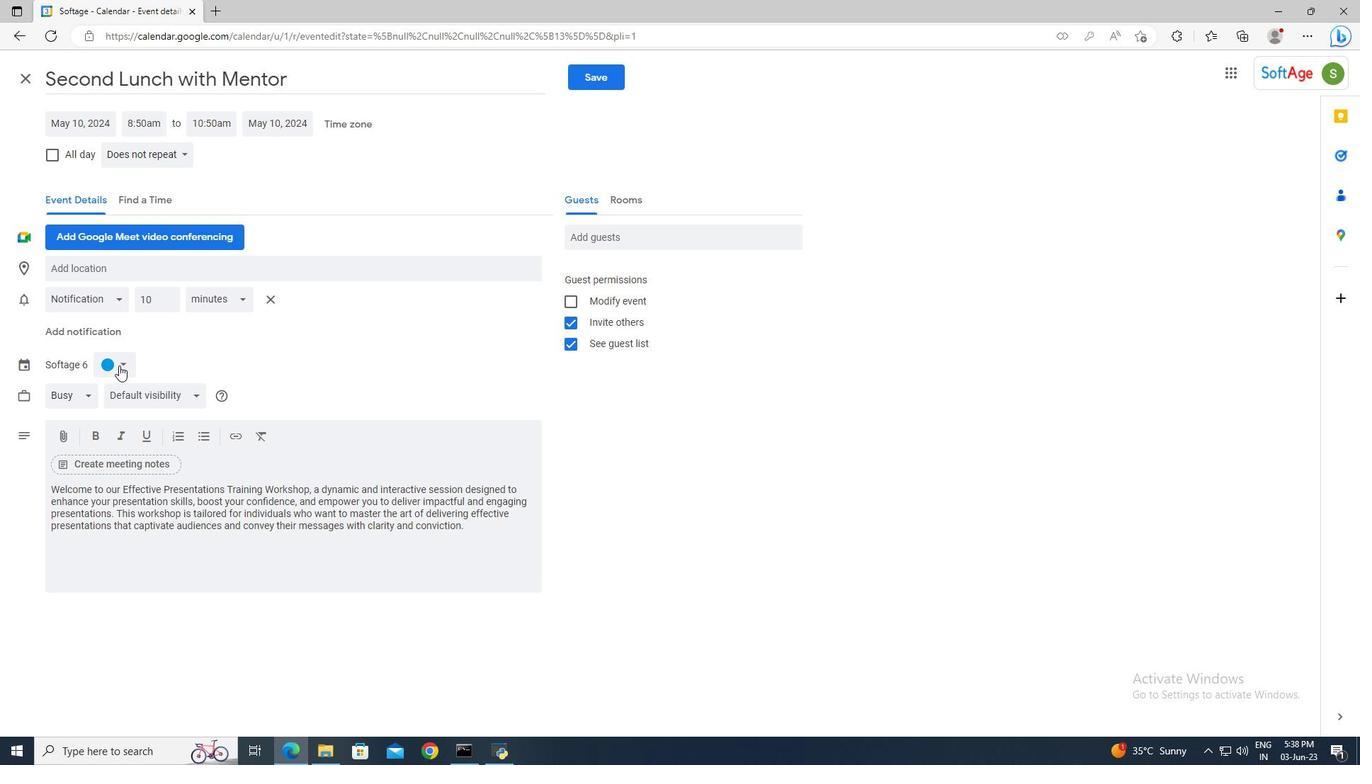 
Action: Mouse moved to (124, 433)
Screenshot: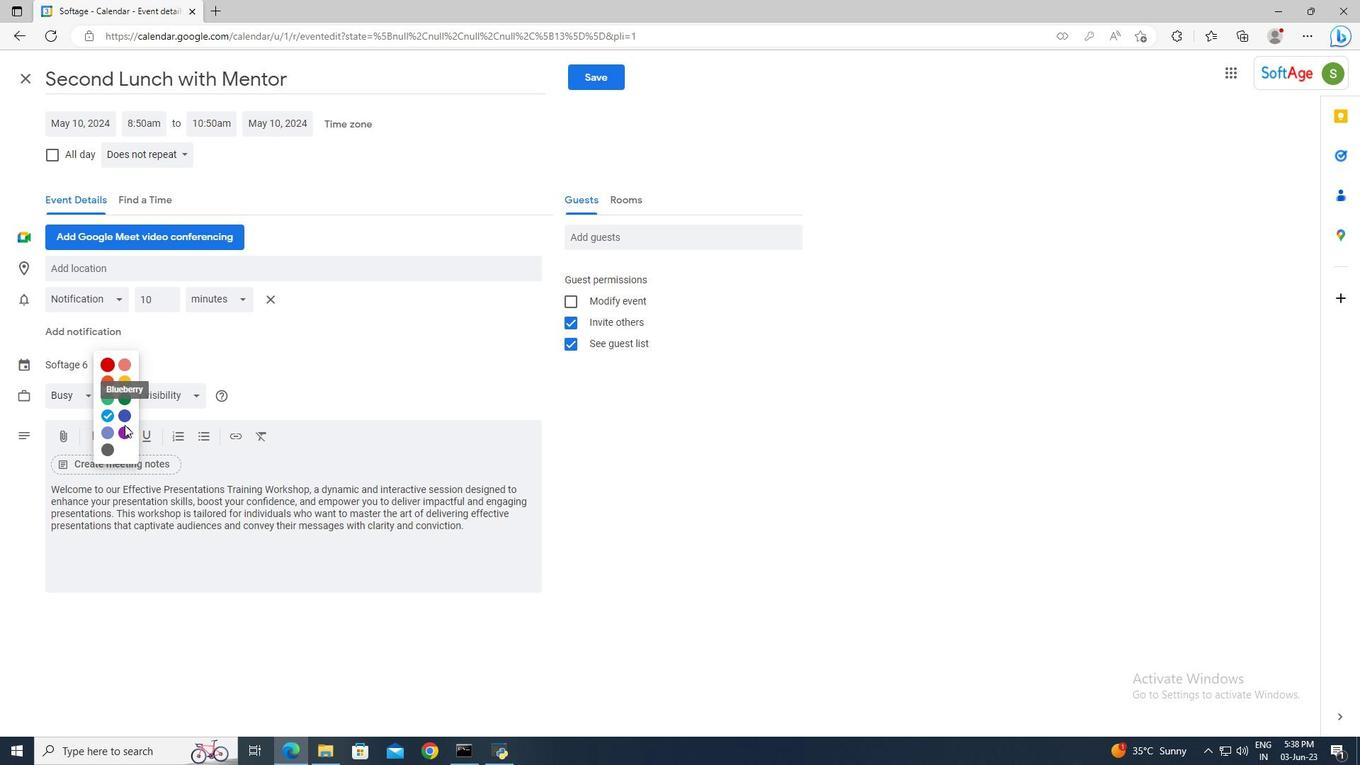 
Action: Mouse pressed left at (124, 433)
Screenshot: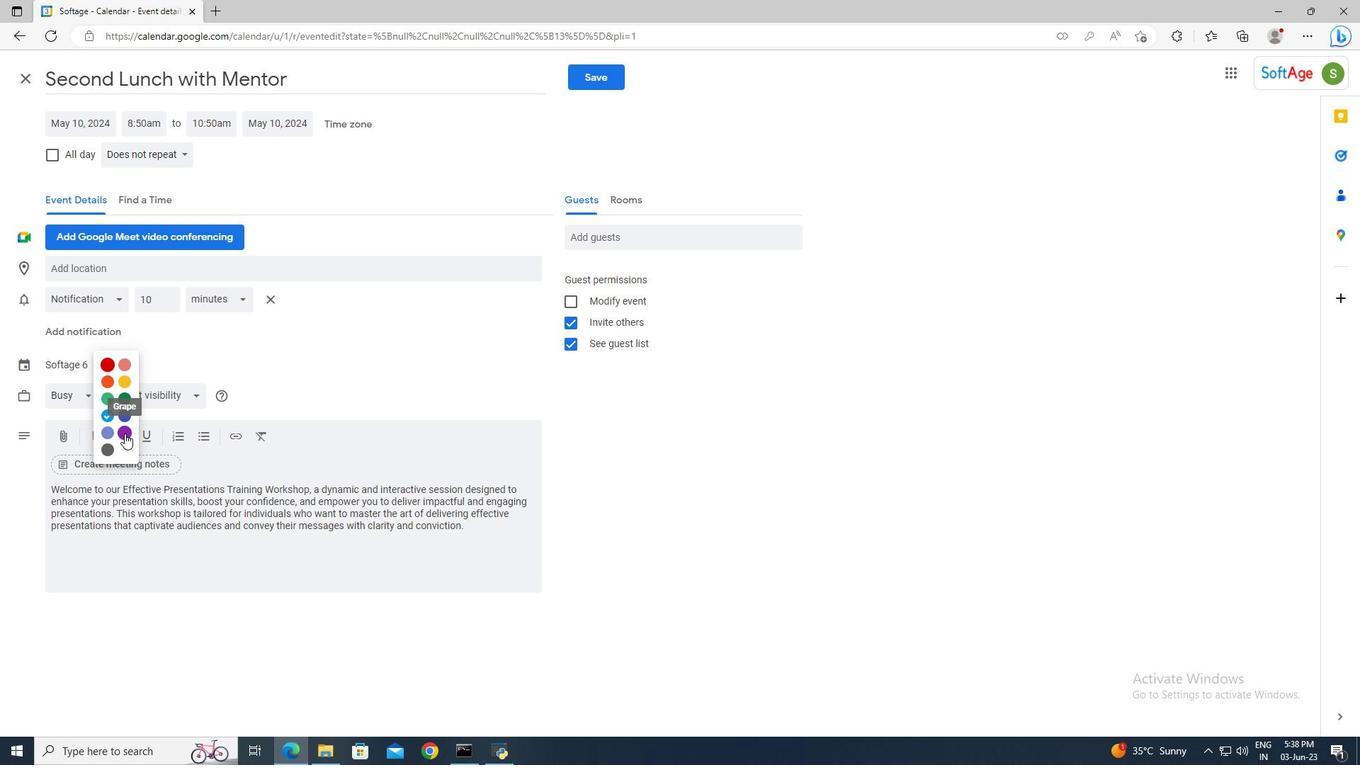 
Action: Mouse moved to (107, 275)
Screenshot: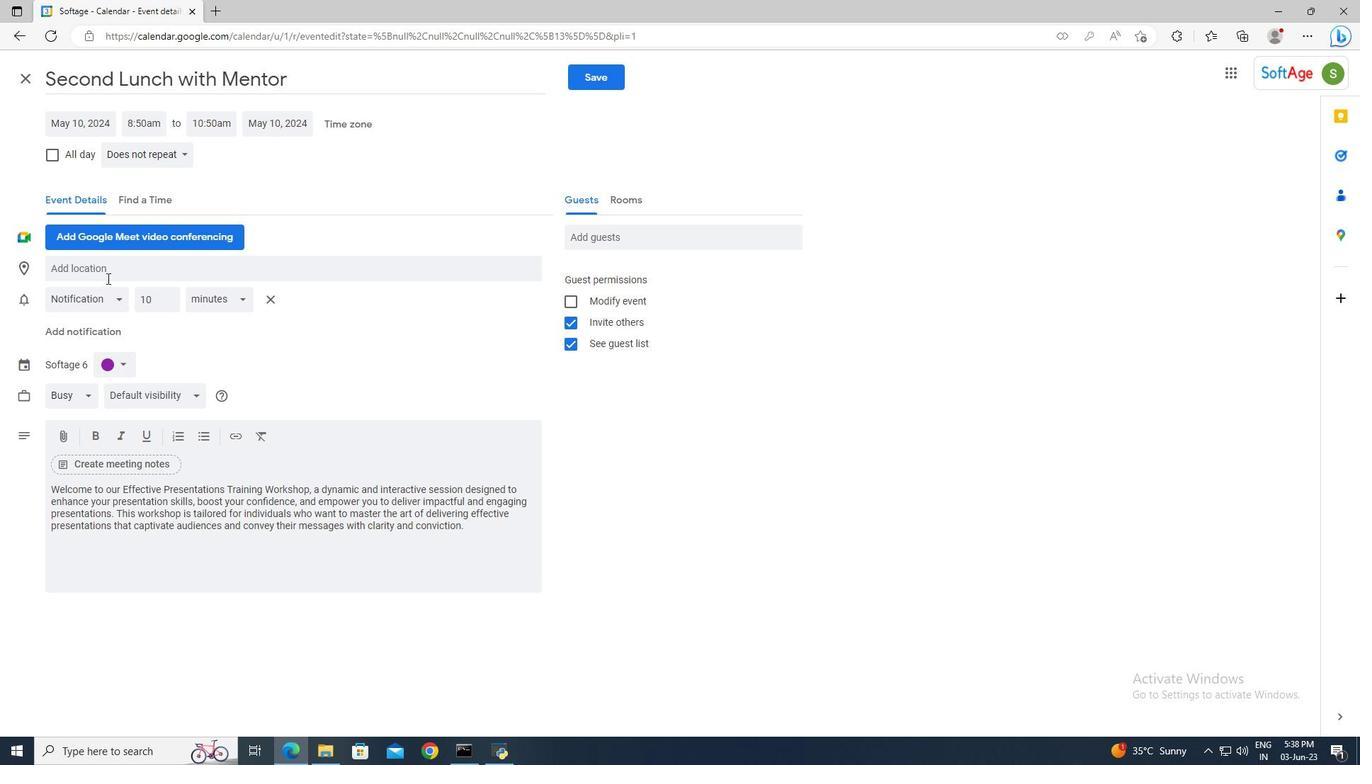 
Action: Mouse pressed left at (107, 275)
Screenshot: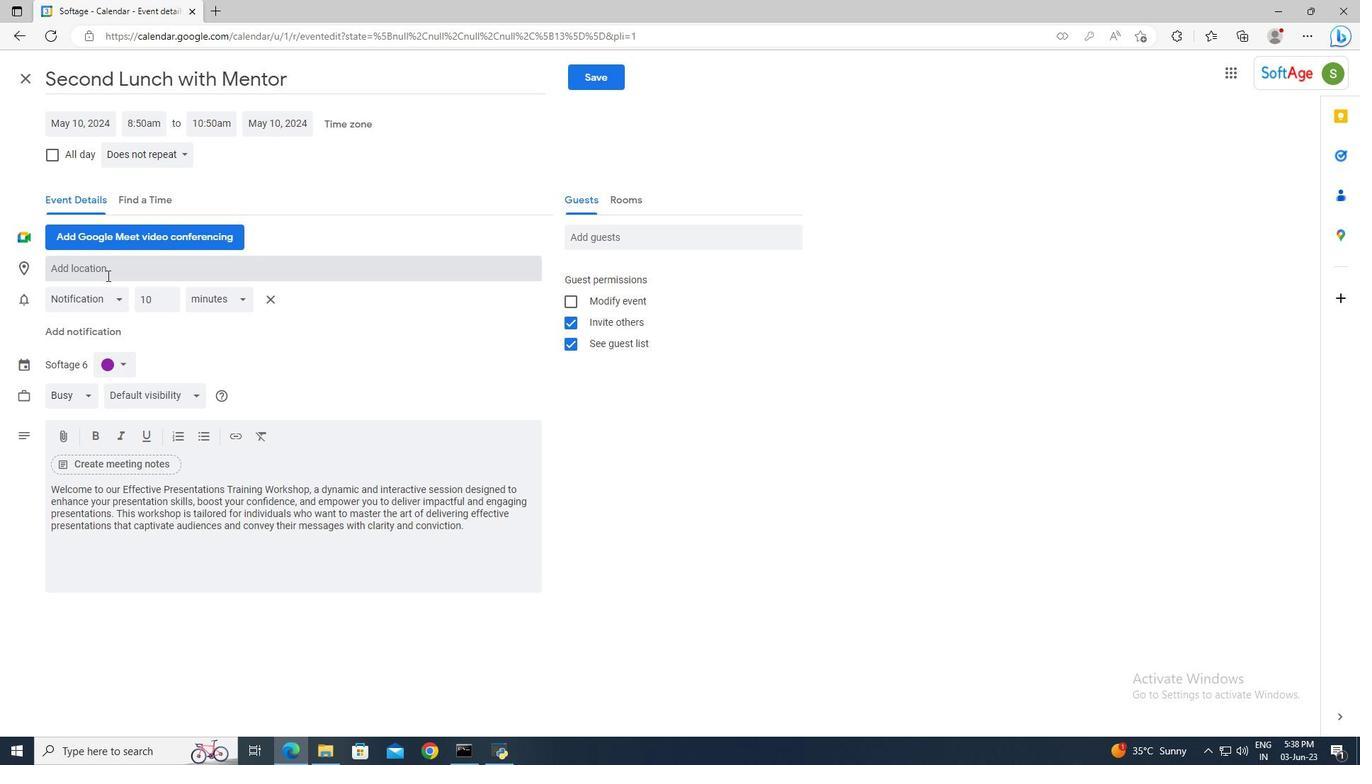 
Action: Key pressed 321<Key.space><Key.shift>Dolmabahce<Key.space><Key.shift>Palace,<Key.space><Key.shift>Istanbul,<Key.space><Key.shift>Turkey<Key.enter>
Screenshot: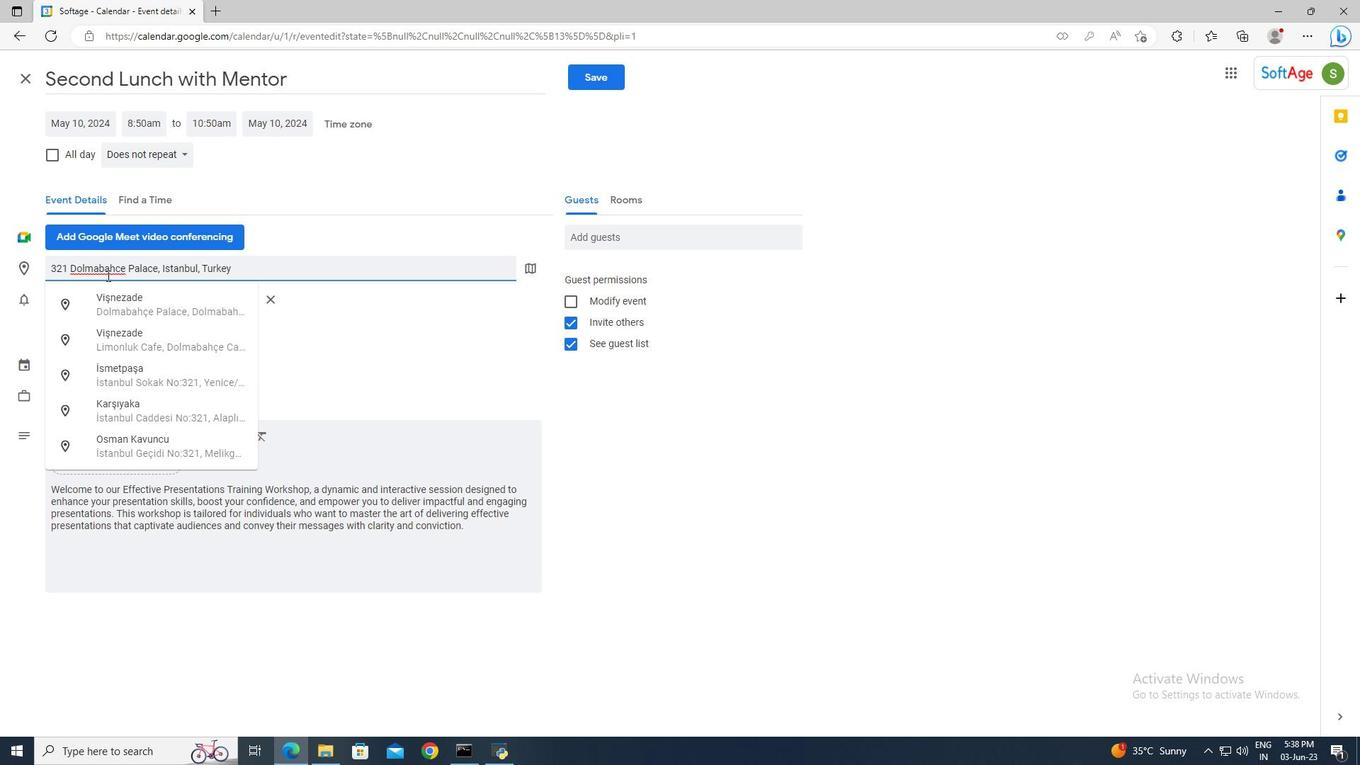 
Action: Mouse moved to (609, 244)
Screenshot: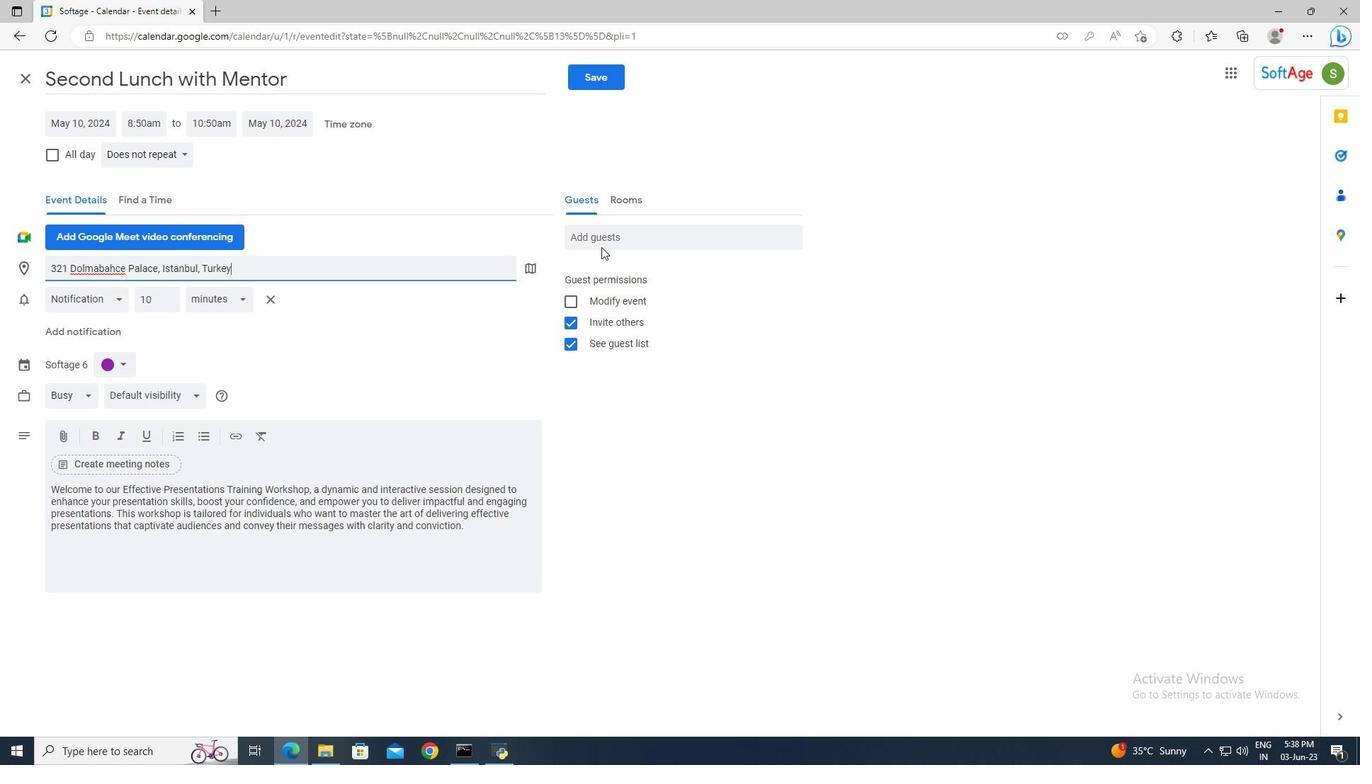
Action: Mouse pressed left at (609, 244)
Screenshot: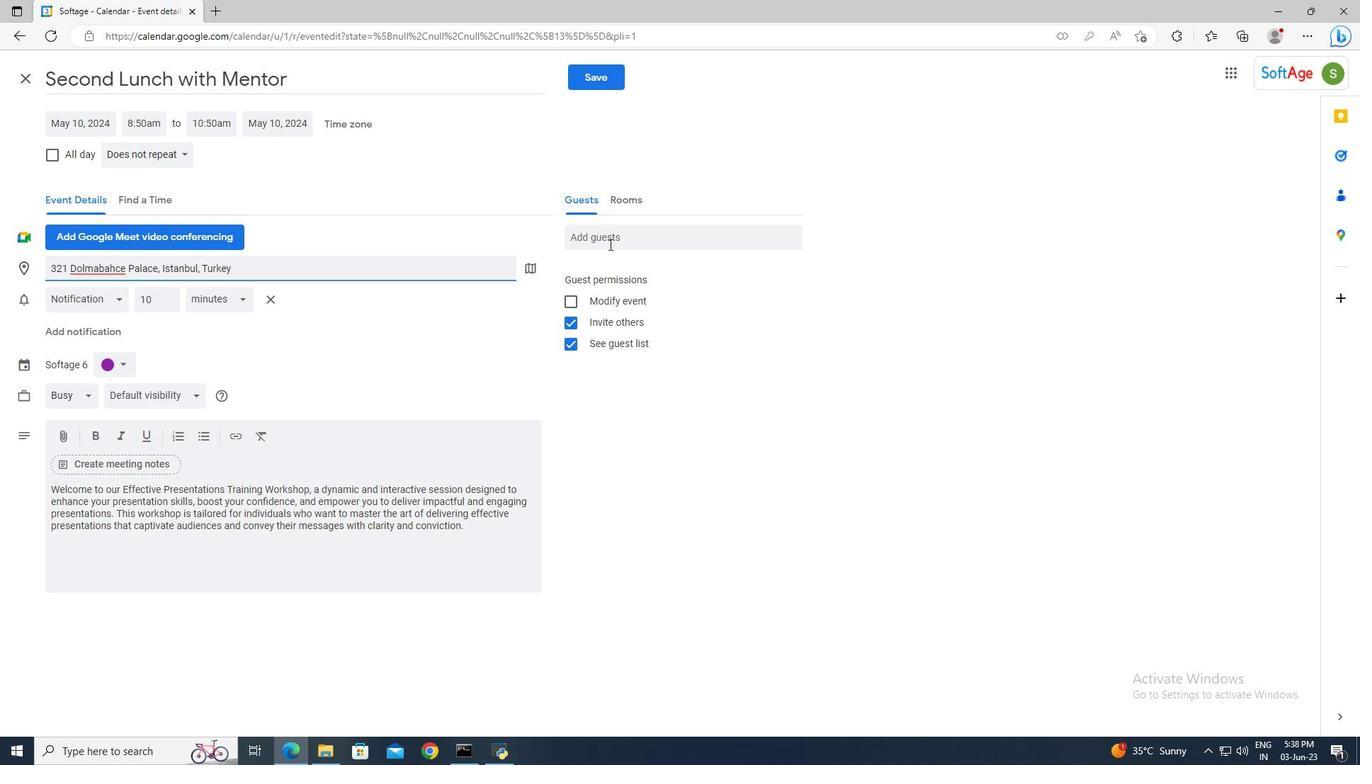 
Action: Mouse moved to (607, 244)
Screenshot: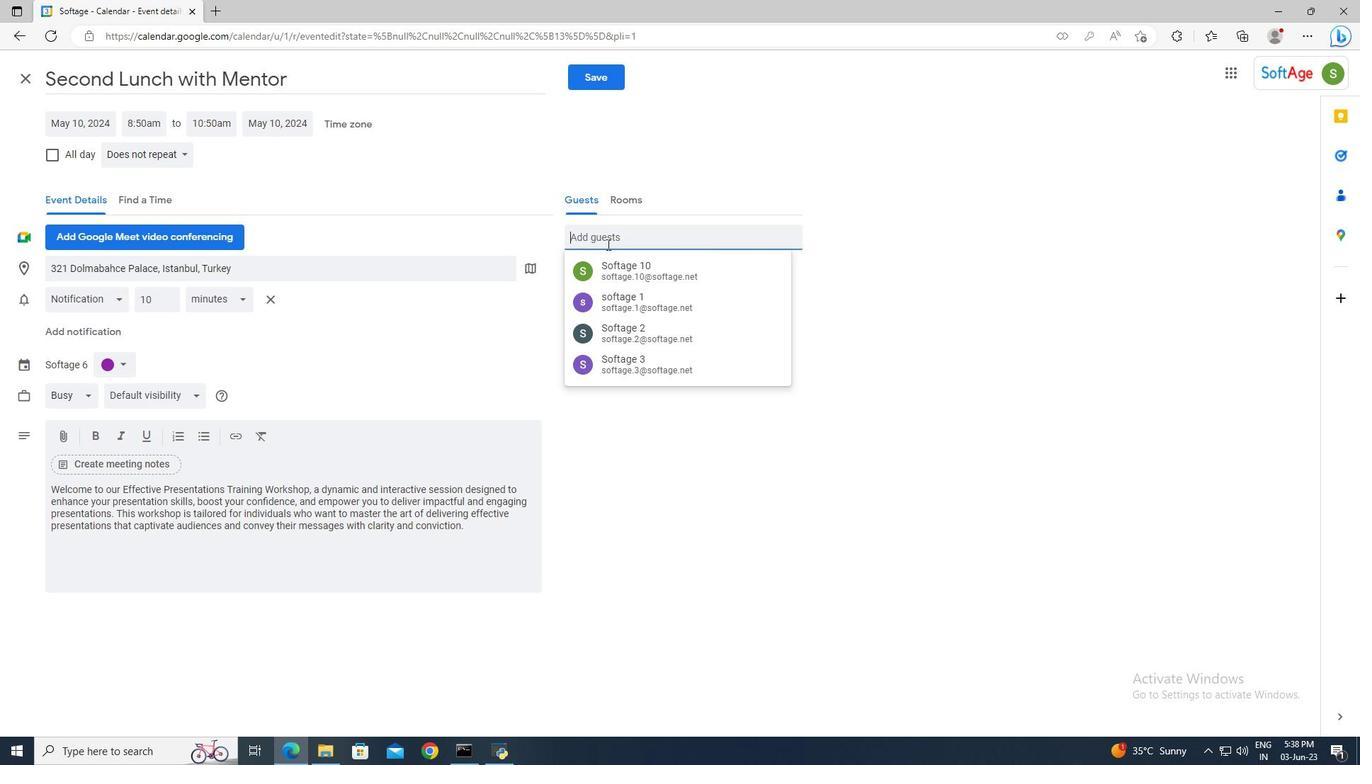 
Action: Key pressed so
Screenshot: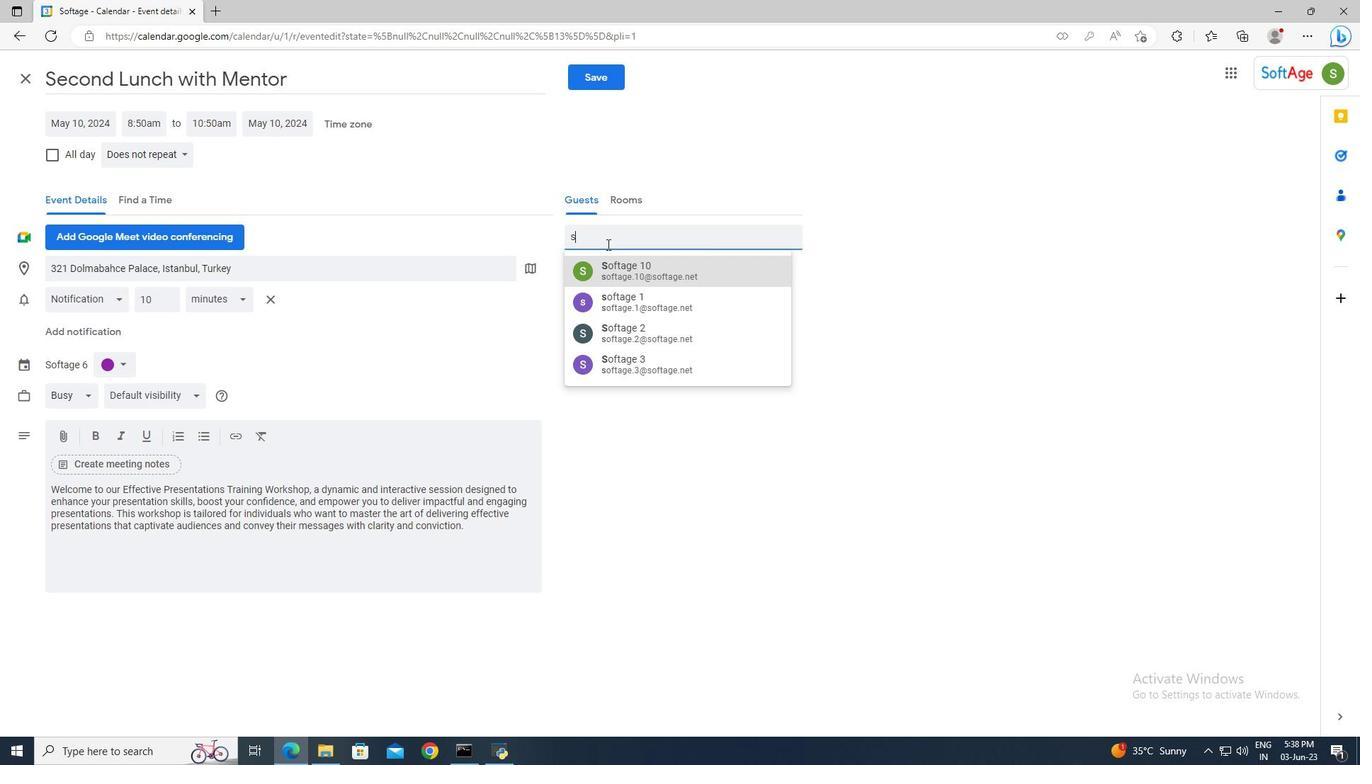 
Action: Mouse moved to (606, 244)
Screenshot: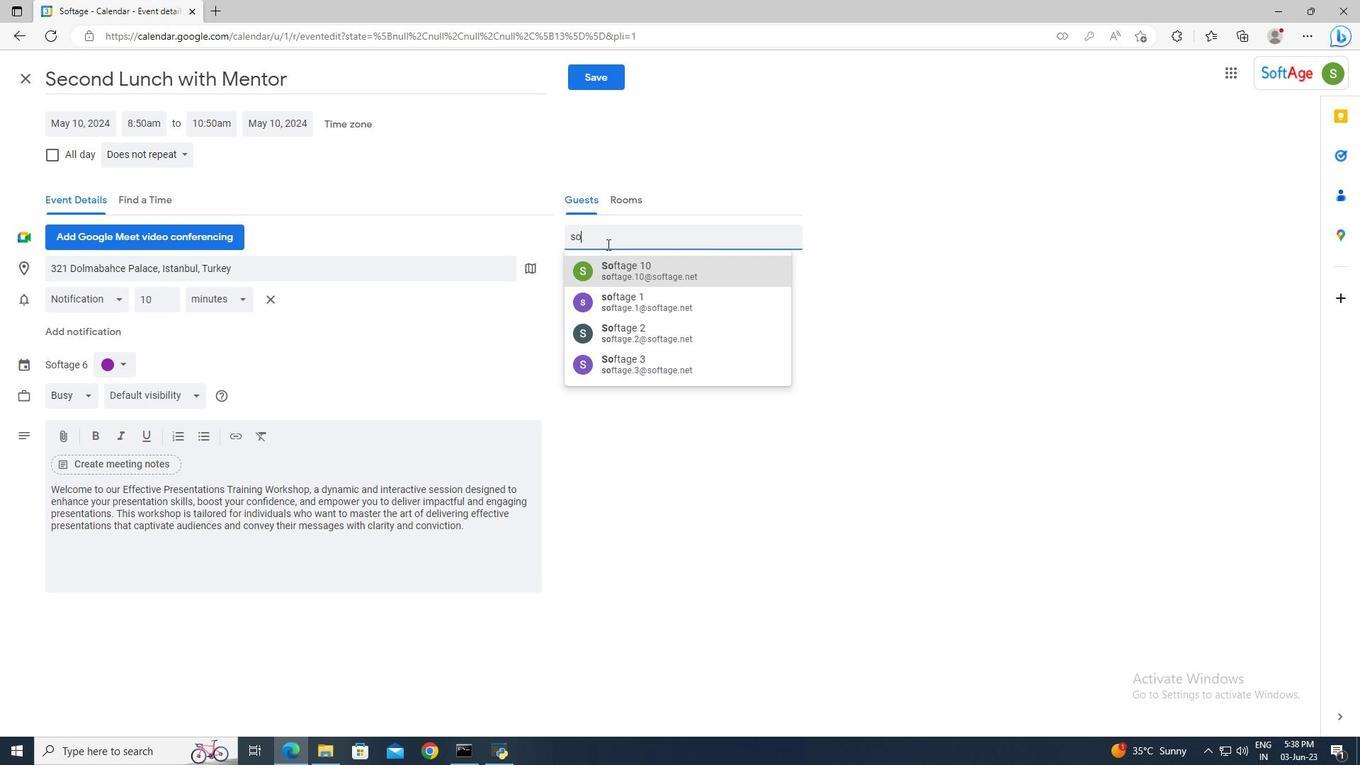
Action: Key pressed ftage.7<Key.shift><Key.shift><Key.shift>@softa
Screenshot: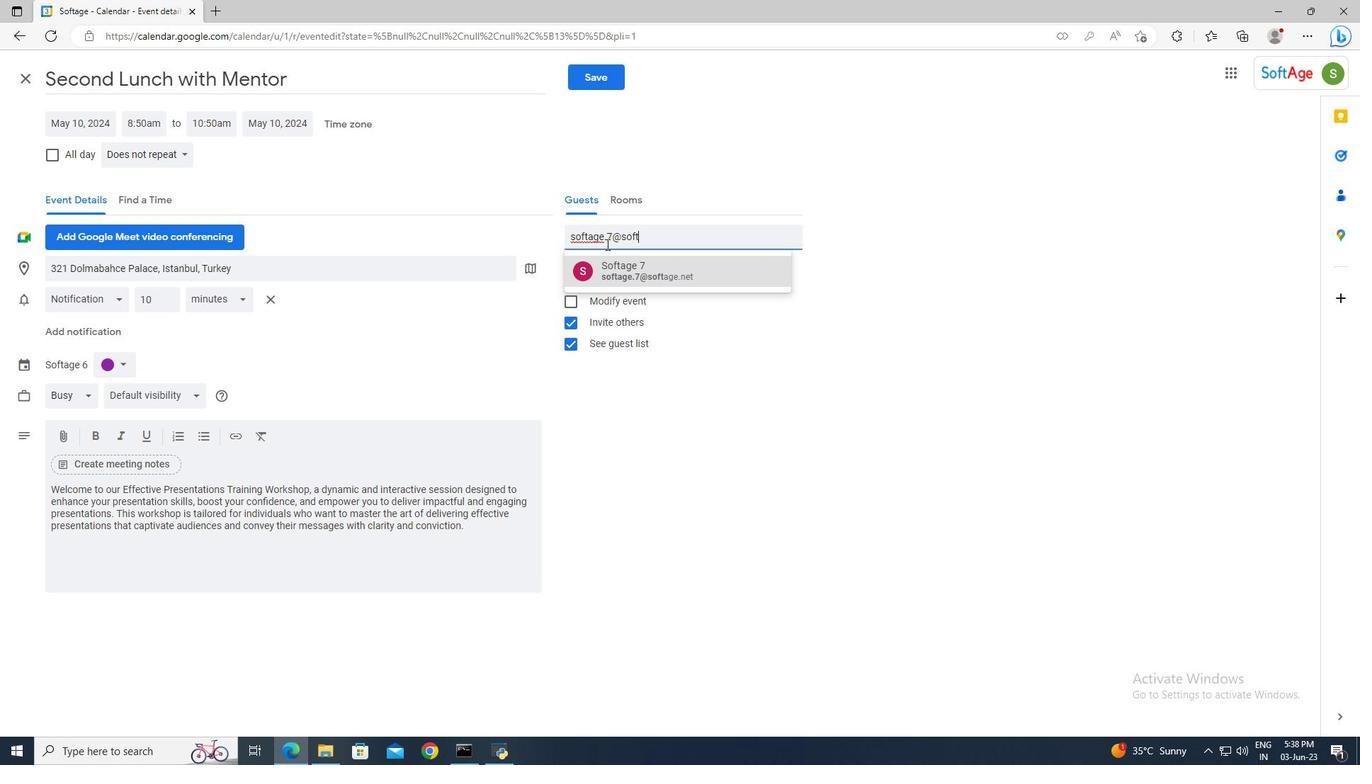 
Action: Mouse moved to (605, 244)
Screenshot: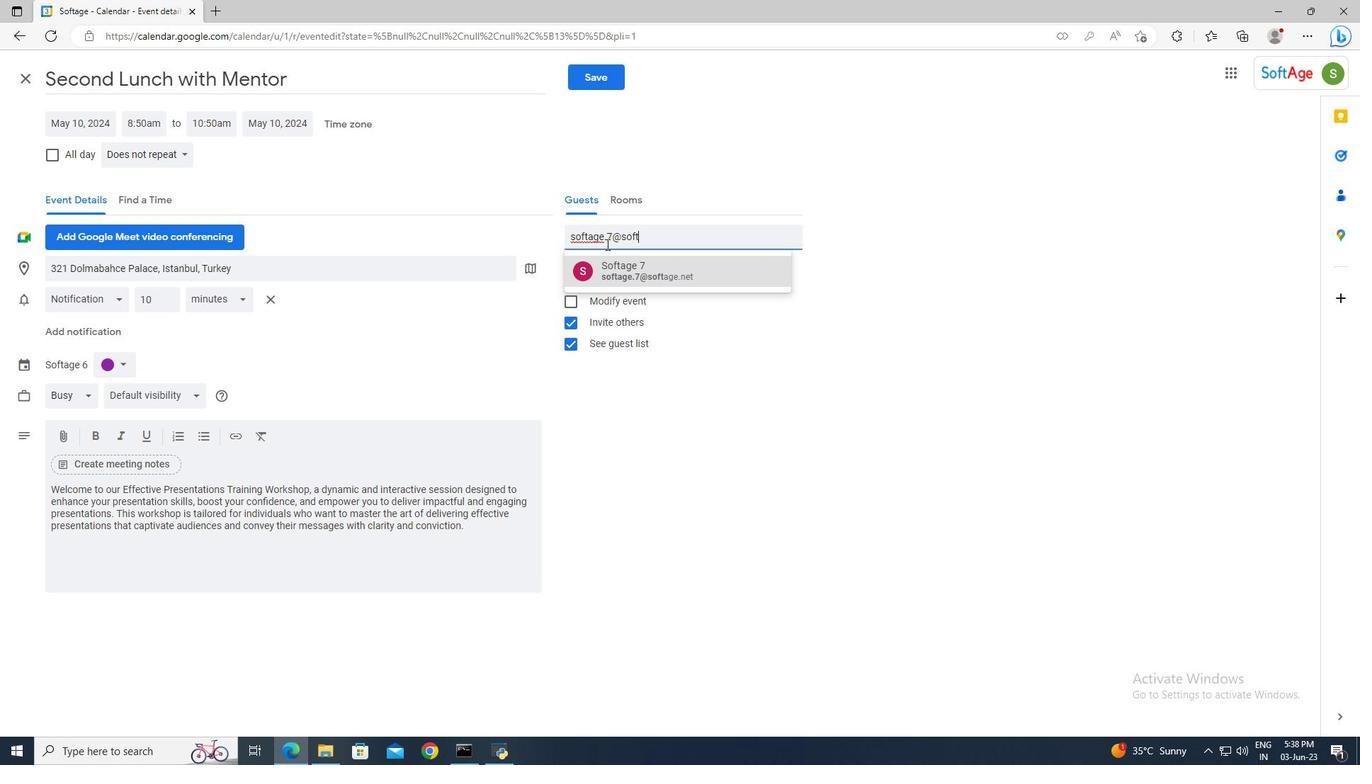 
Action: Key pressed ge.net<Key.enter>softage.8<Key.shift>@softage.net<Key.enter>
Screenshot: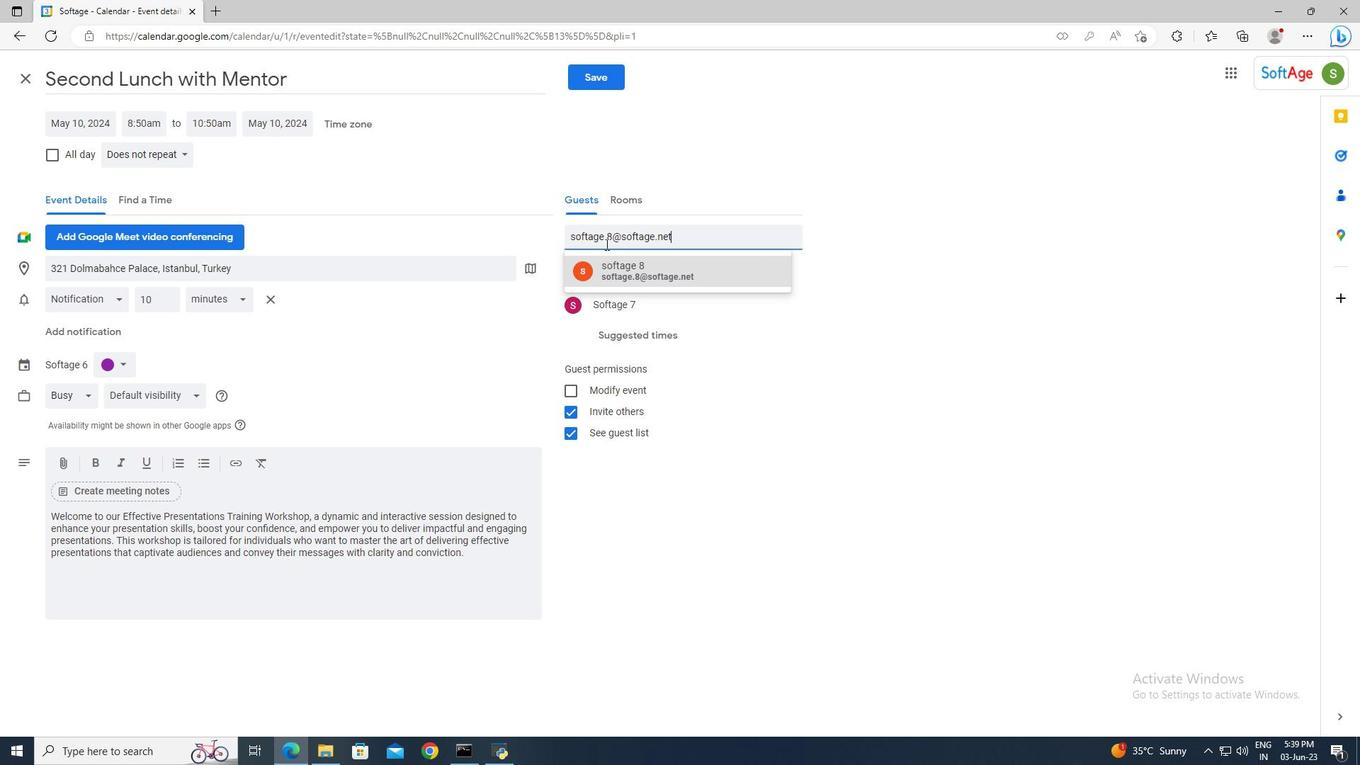 
Action: Mouse moved to (187, 157)
Screenshot: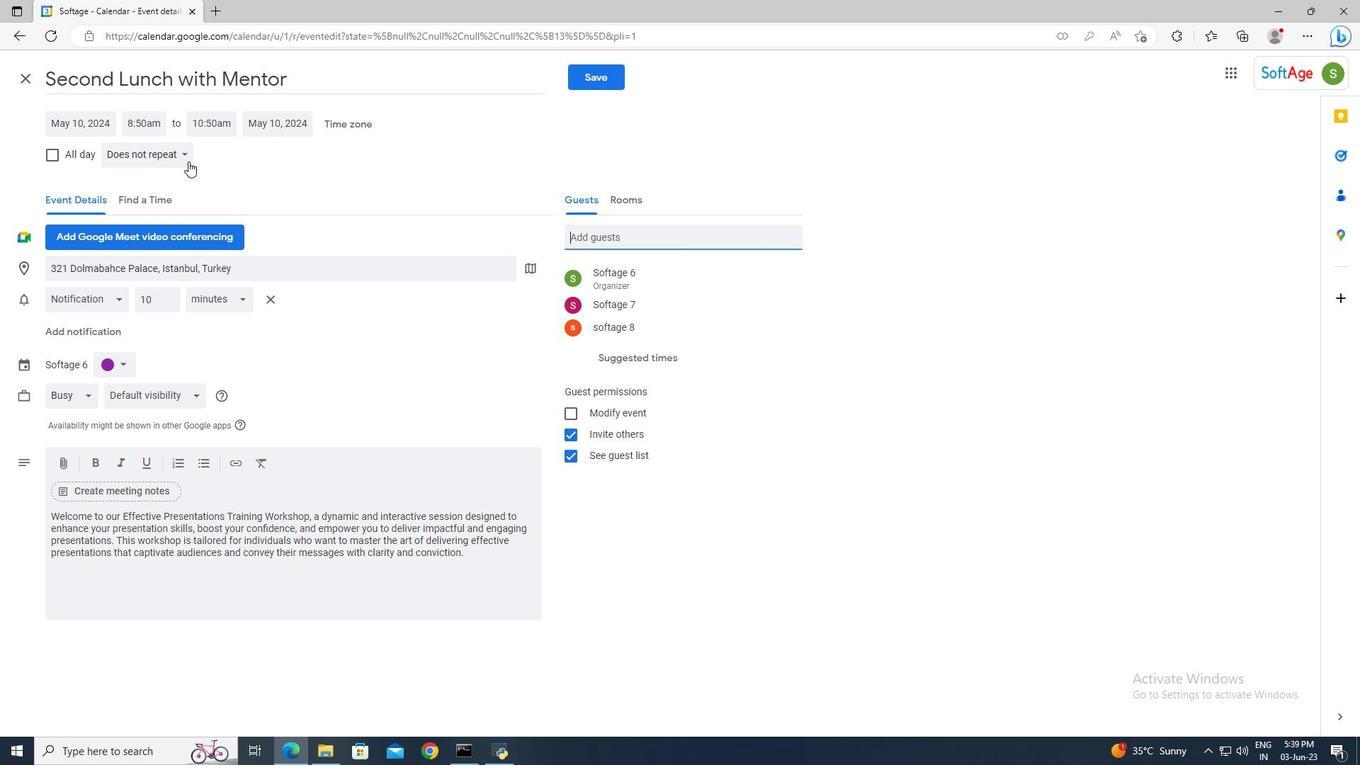 
Action: Mouse pressed left at (187, 157)
Screenshot: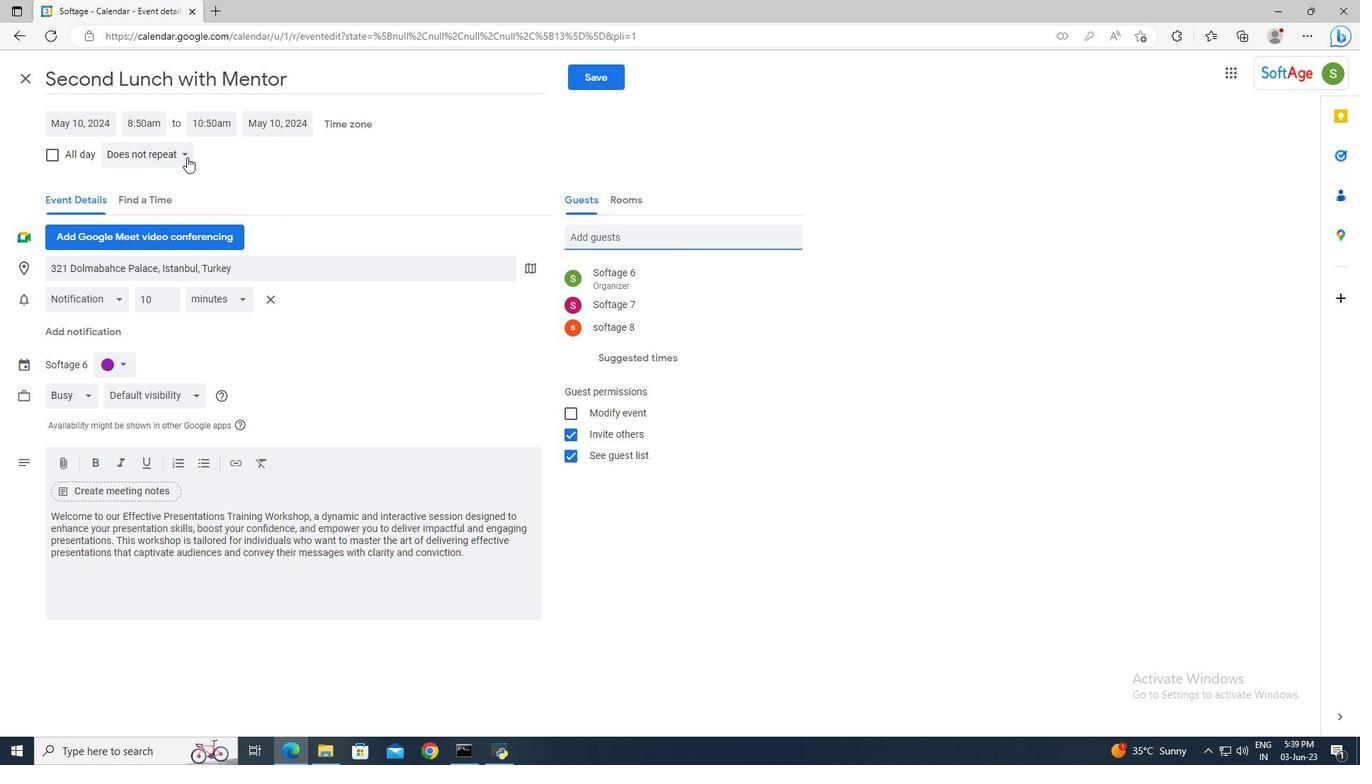 
Action: Mouse moved to (189, 183)
Screenshot: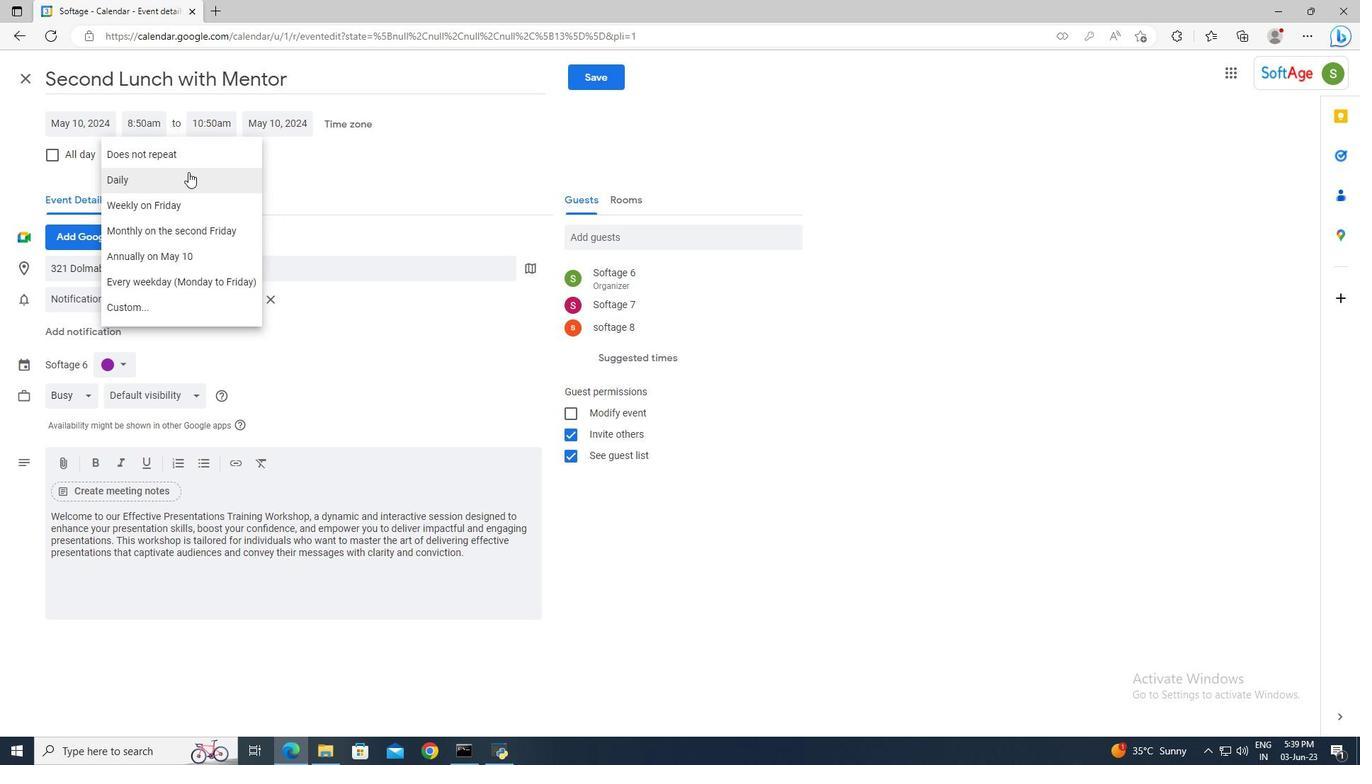 
Action: Mouse pressed left at (189, 183)
Screenshot: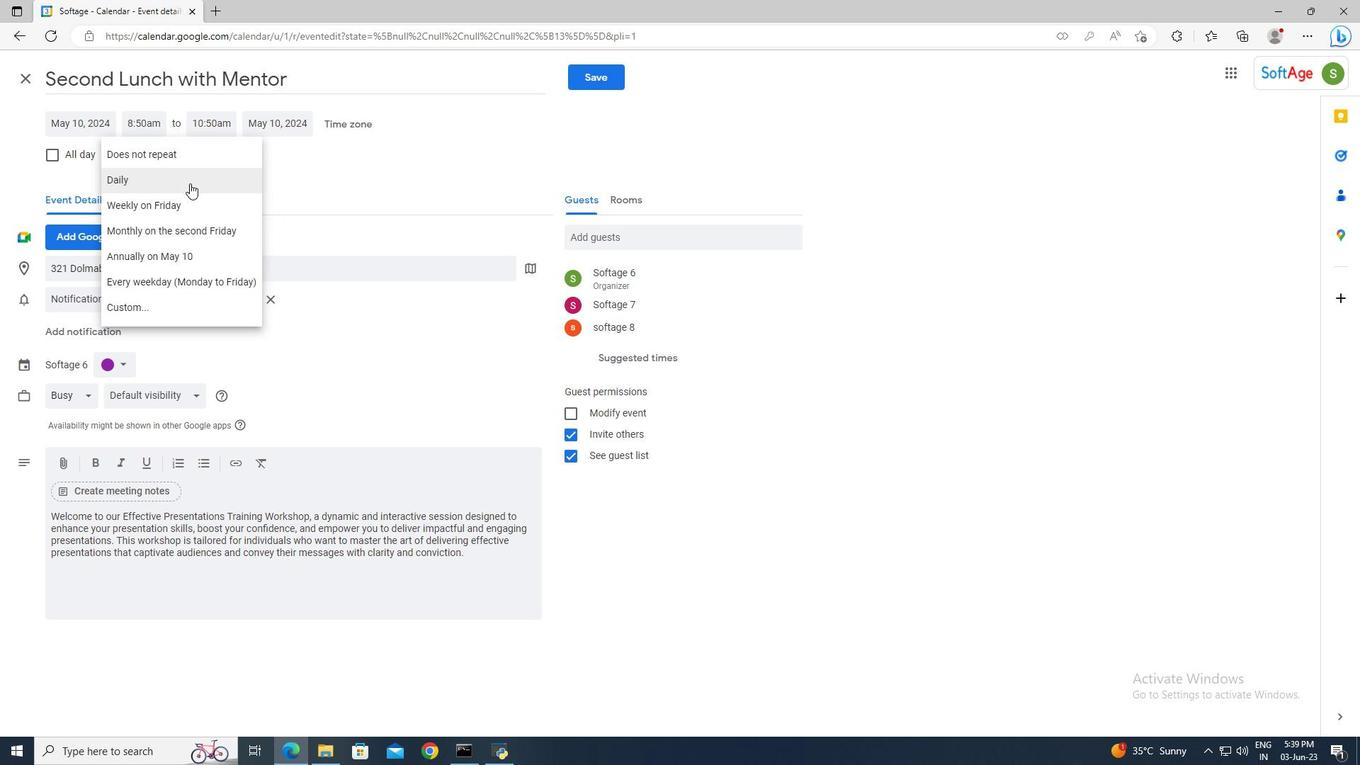 
Action: Mouse moved to (583, 75)
Screenshot: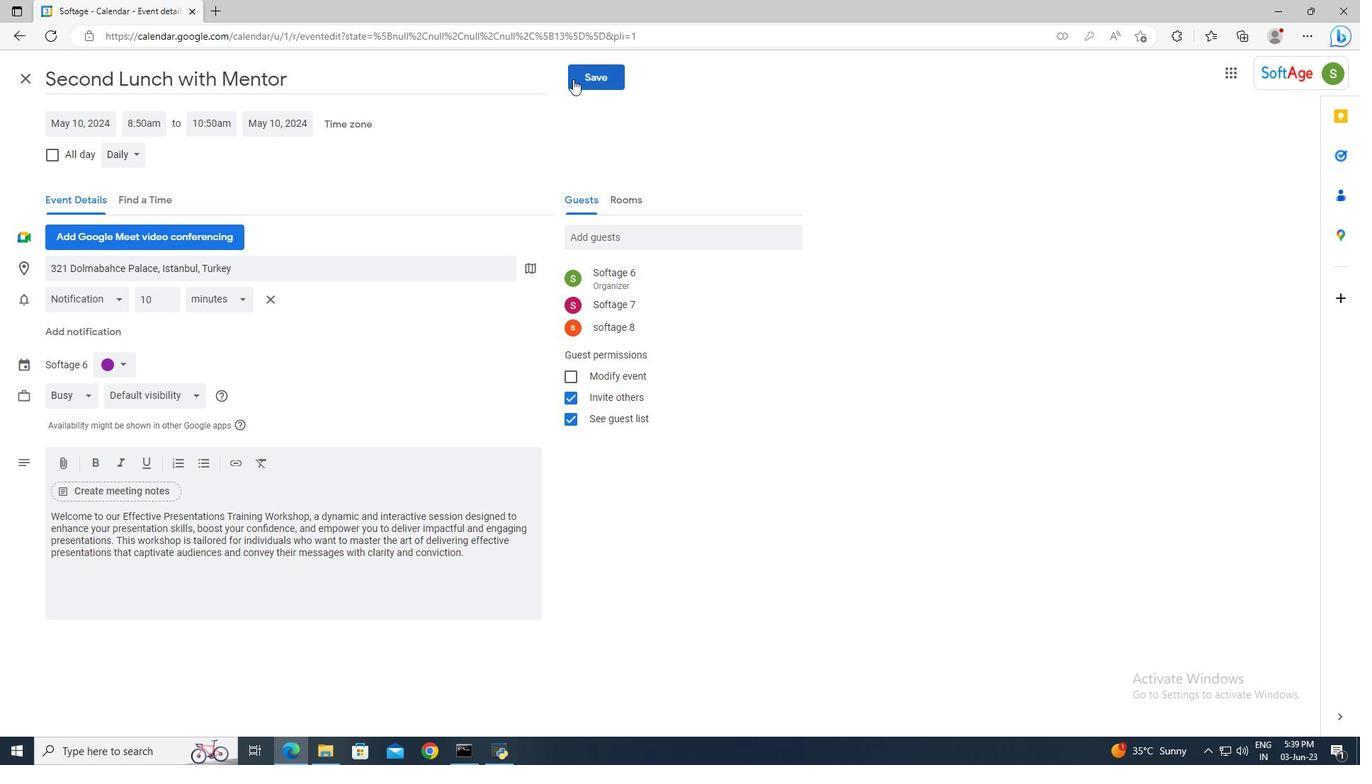 
Action: Mouse pressed left at (583, 75)
Screenshot: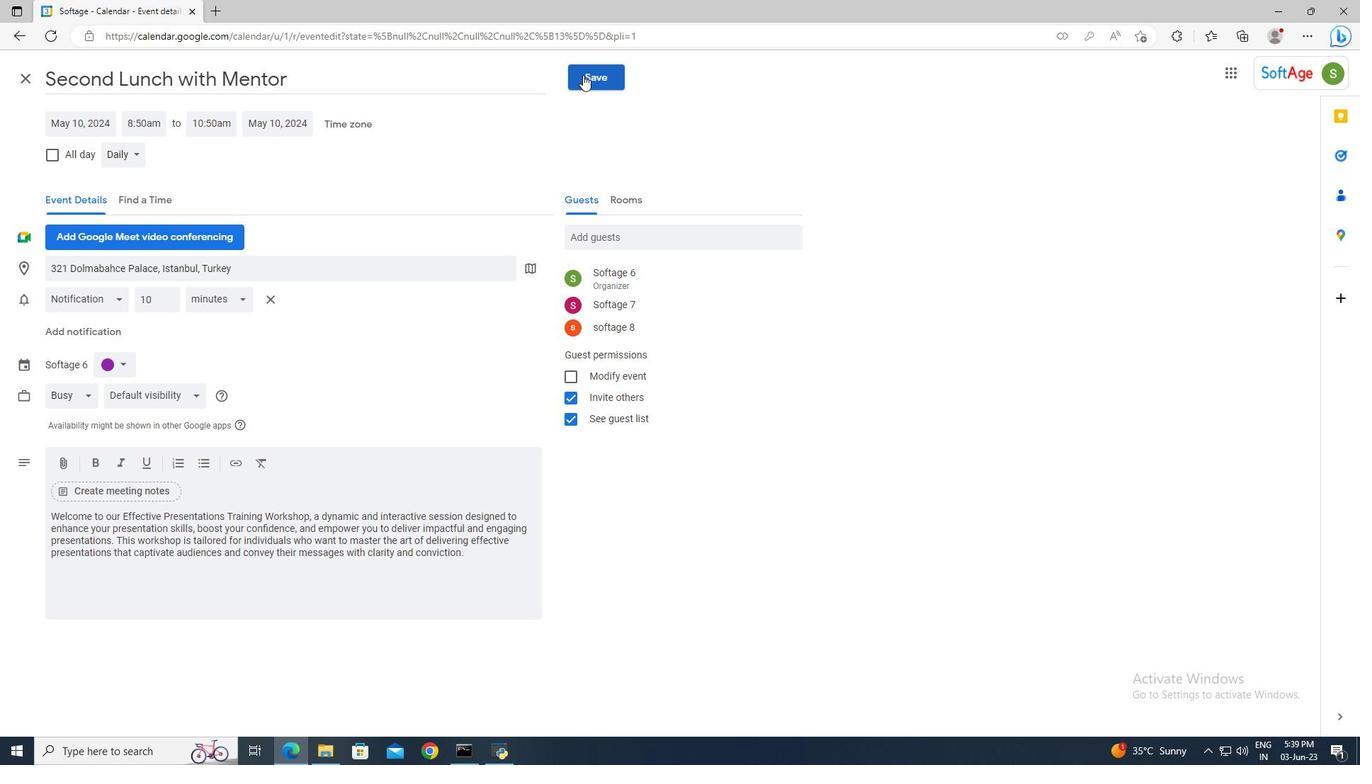
Action: Mouse moved to (807, 430)
Screenshot: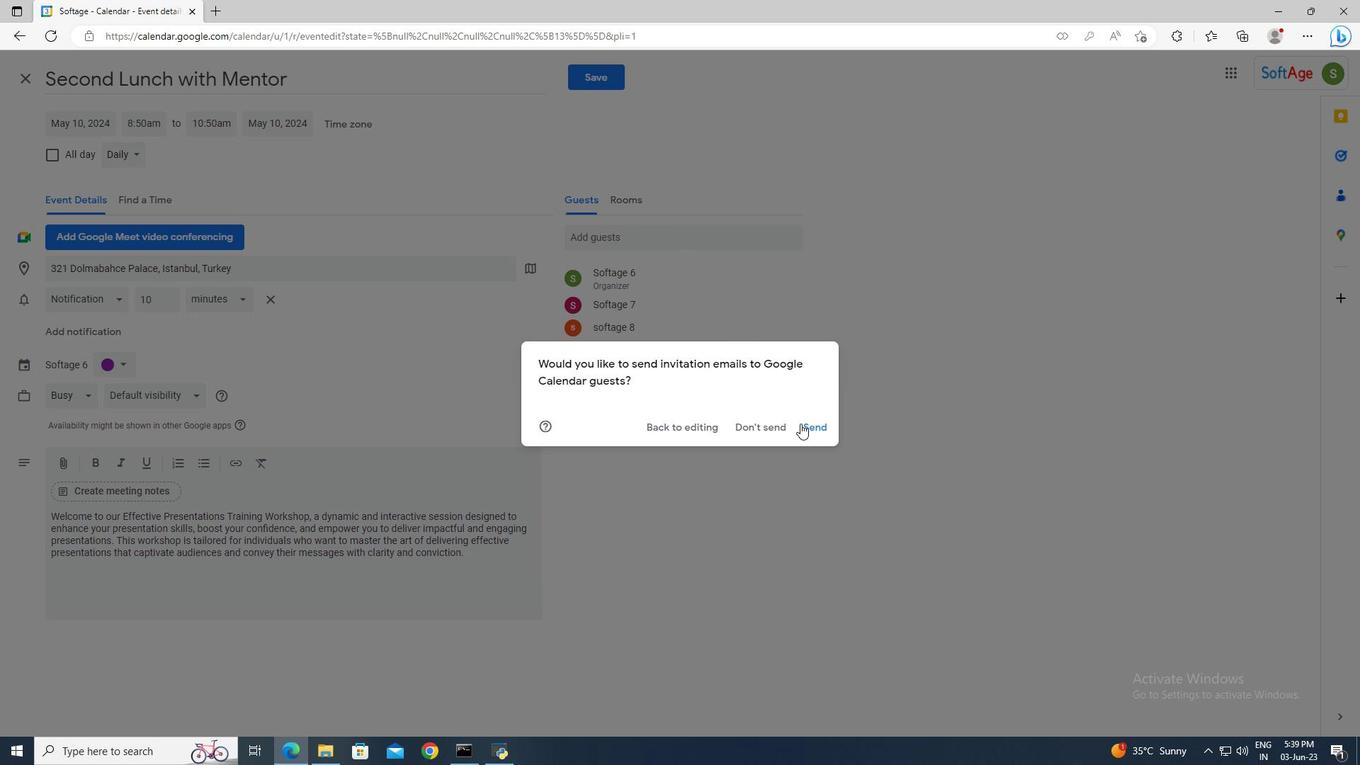 
Action: Mouse pressed left at (807, 430)
Screenshot: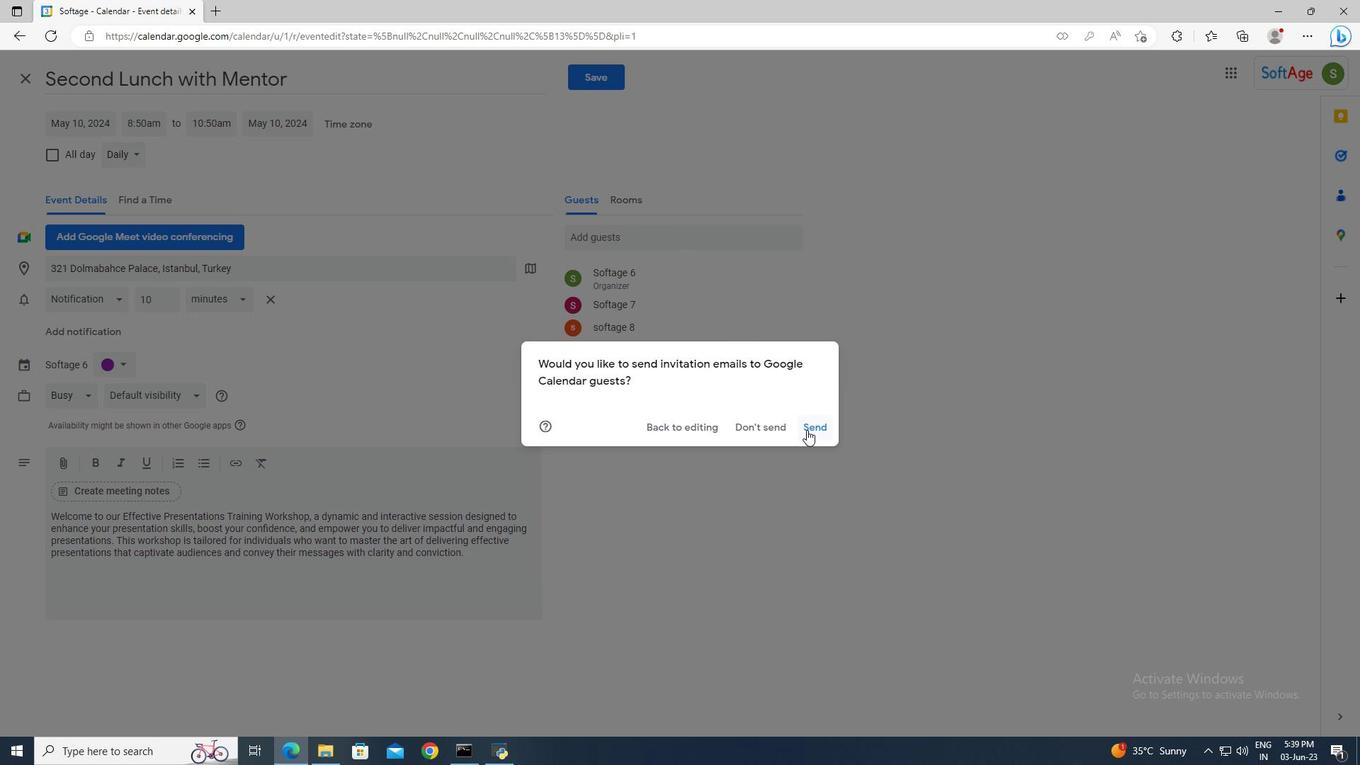
